 Task: Create a due date automation trigger when advanced on, 2 days after a card is due add dates due in less than 1 days at 11:00 AM.
Action: Mouse moved to (1037, 293)
Screenshot: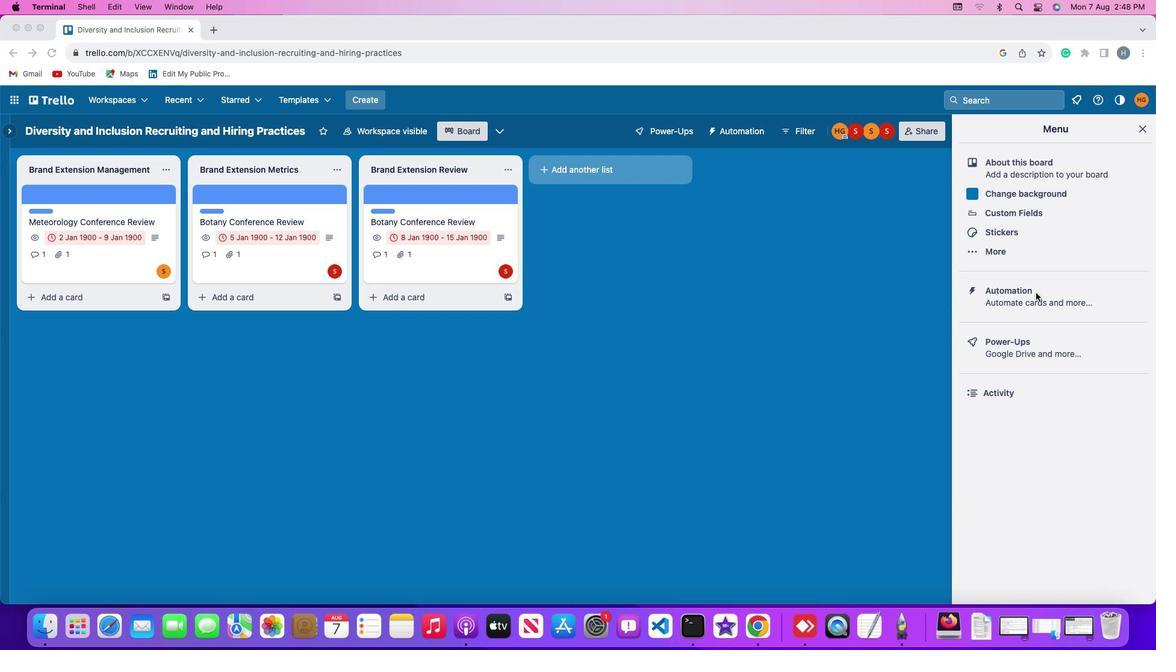 
Action: Mouse pressed left at (1037, 293)
Screenshot: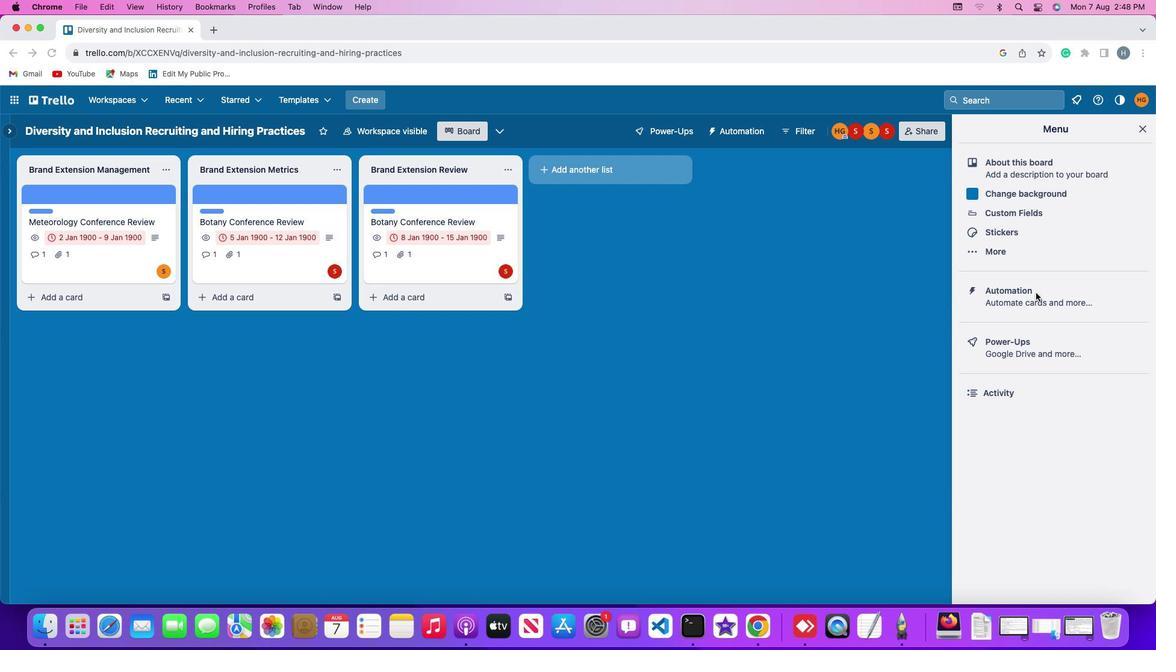 
Action: Mouse pressed left at (1037, 293)
Screenshot: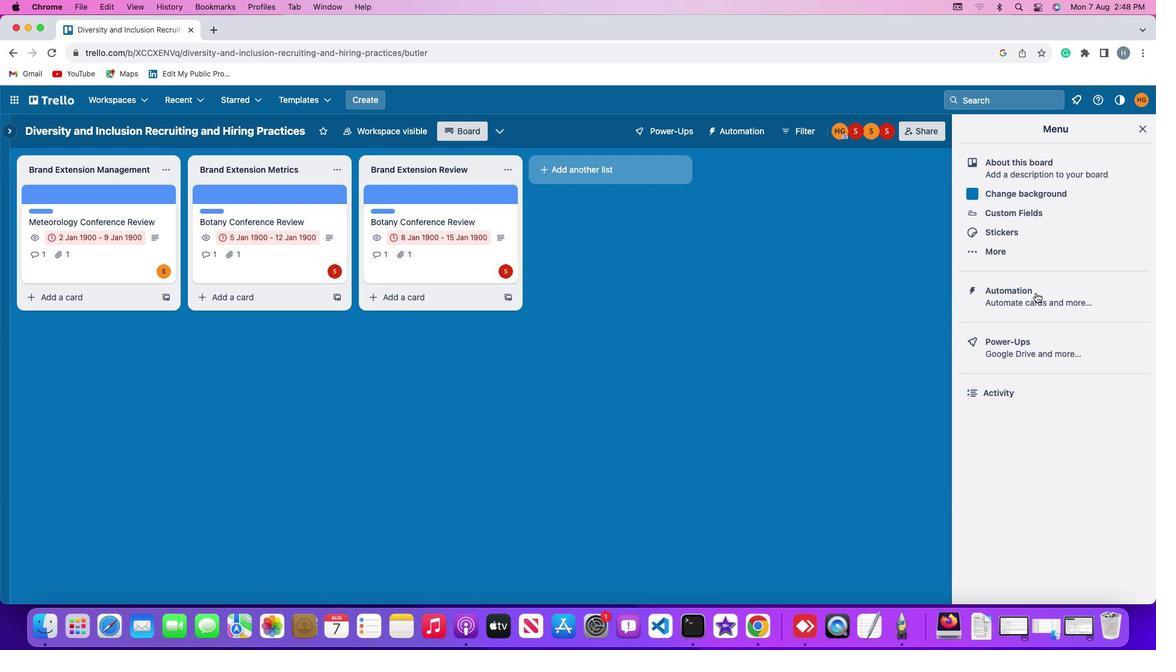 
Action: Mouse moved to (82, 285)
Screenshot: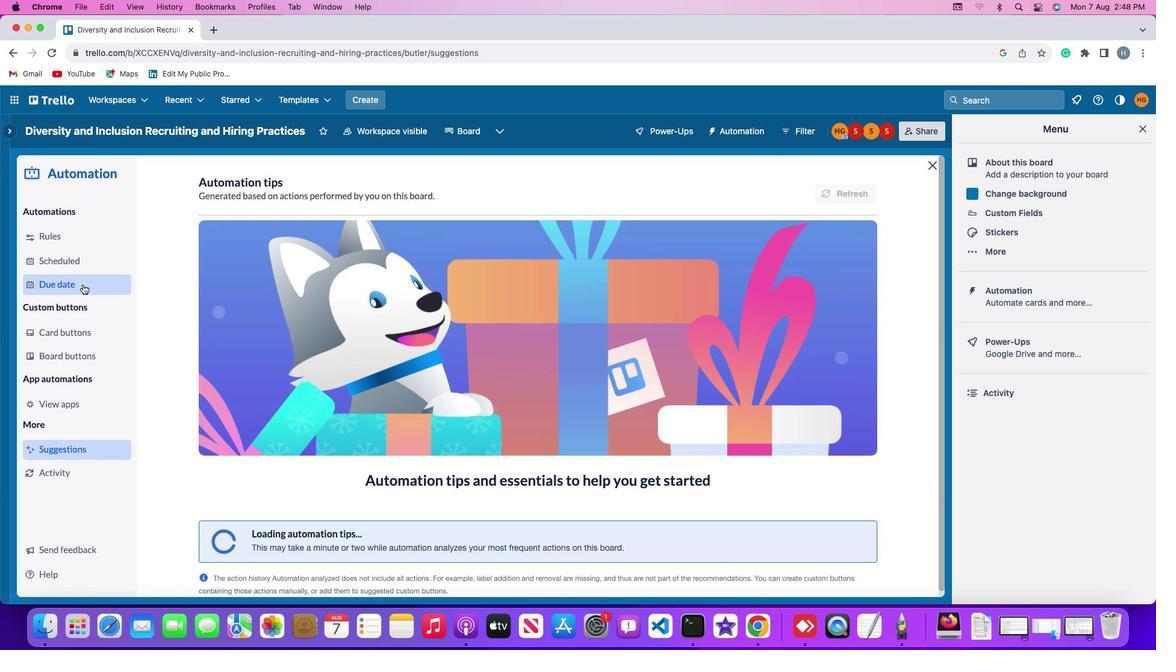 
Action: Mouse pressed left at (82, 285)
Screenshot: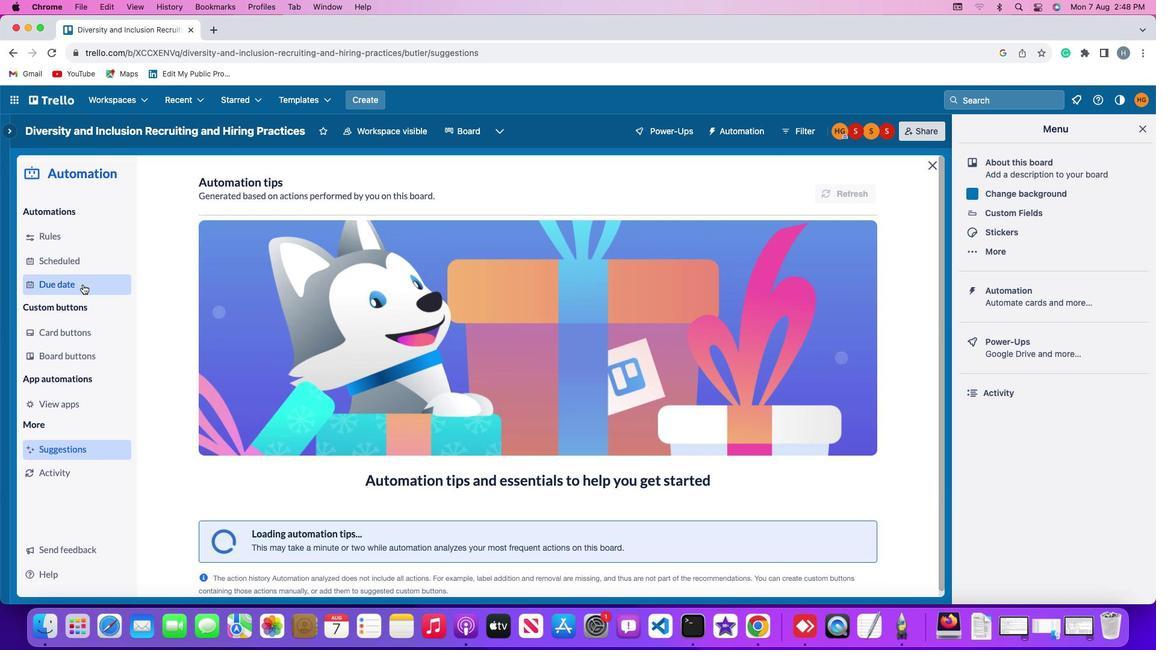 
Action: Mouse moved to (806, 183)
Screenshot: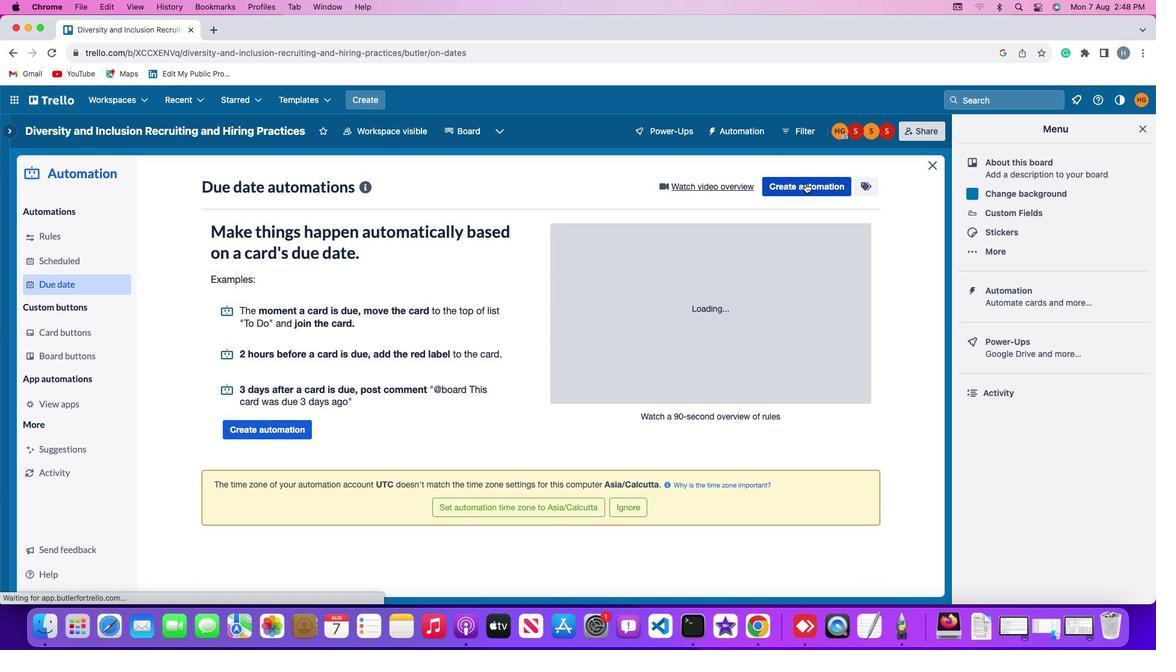 
Action: Mouse pressed left at (806, 183)
Screenshot: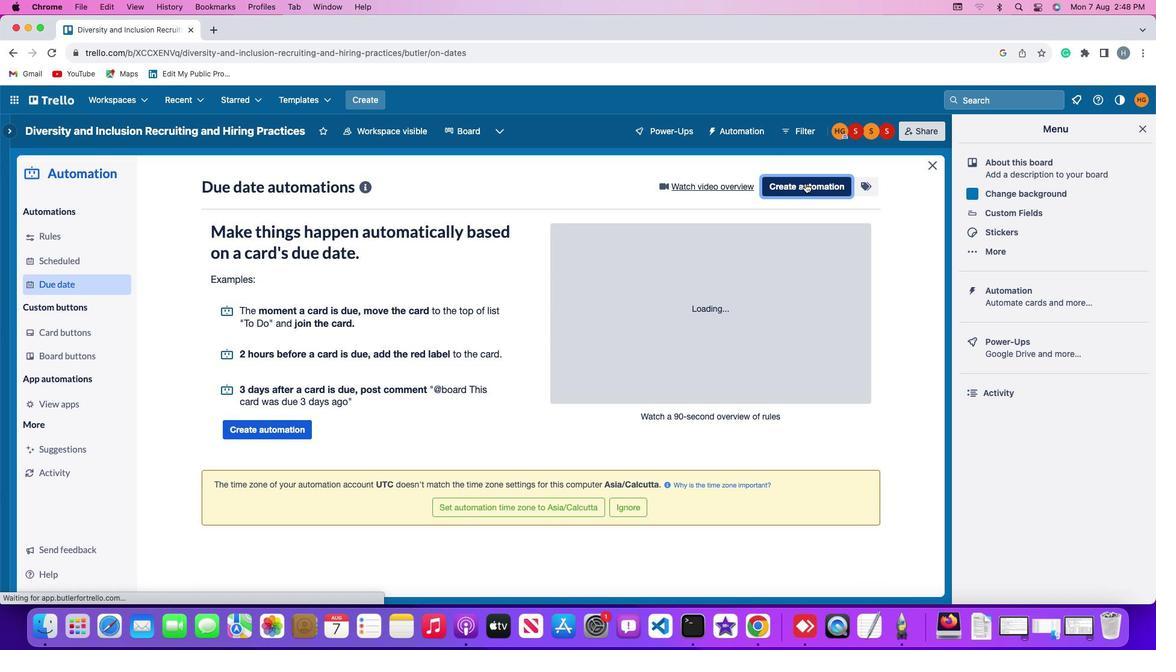 
Action: Mouse moved to (508, 300)
Screenshot: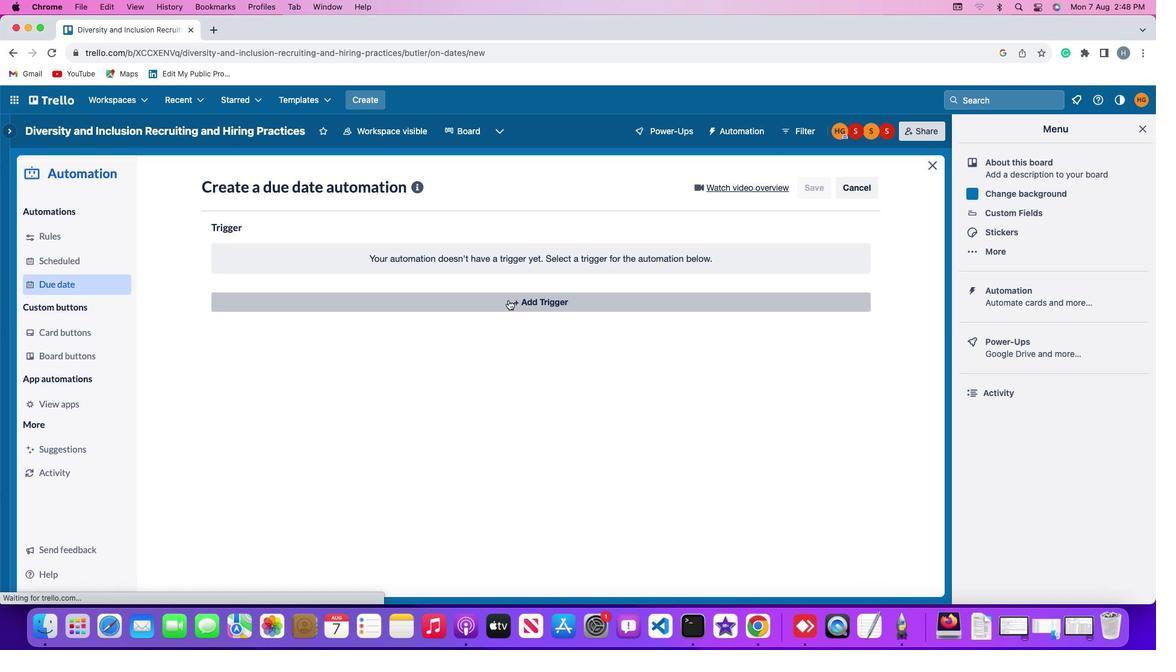 
Action: Mouse pressed left at (508, 300)
Screenshot: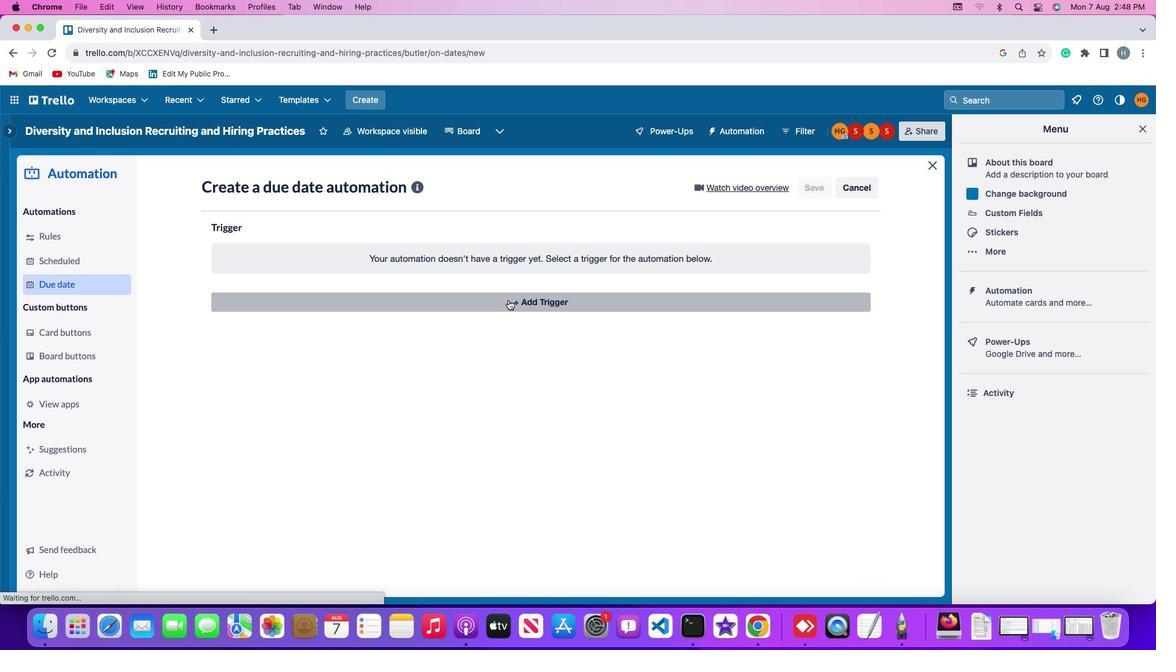 
Action: Mouse moved to (233, 482)
Screenshot: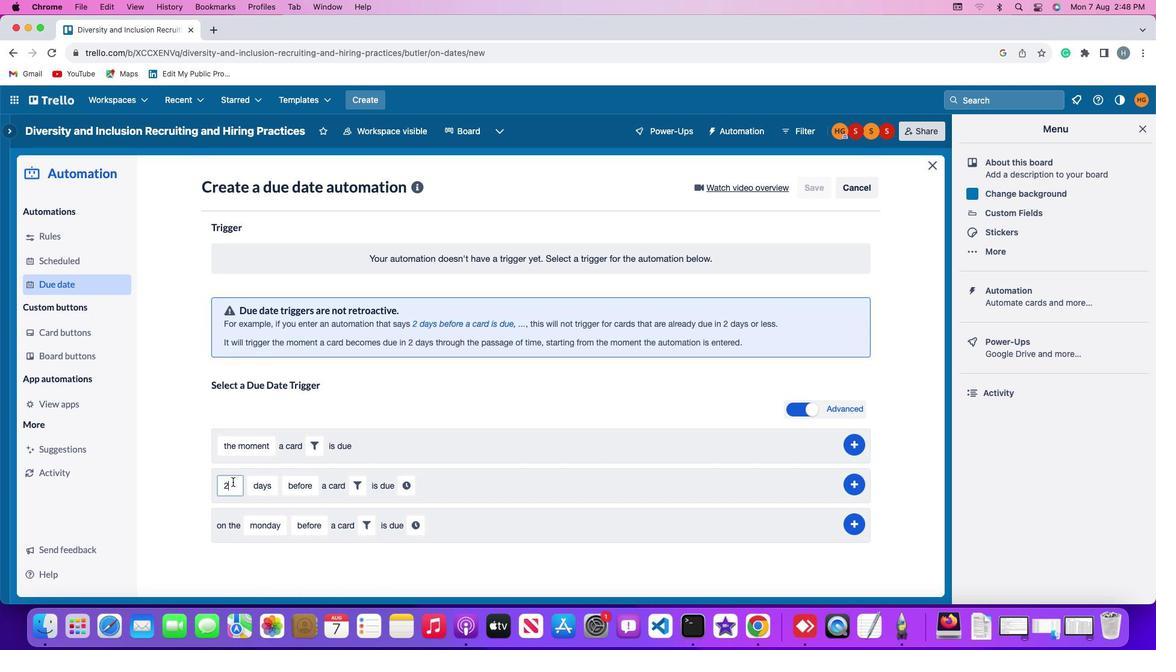 
Action: Mouse pressed left at (233, 482)
Screenshot: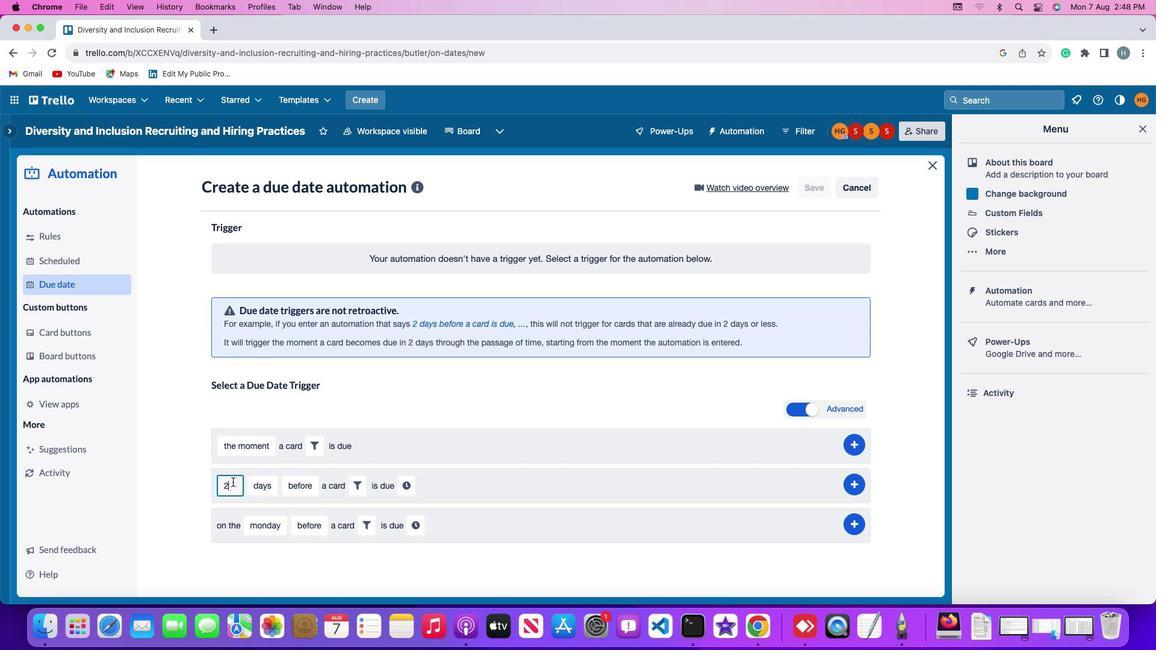 
Action: Mouse moved to (232, 485)
Screenshot: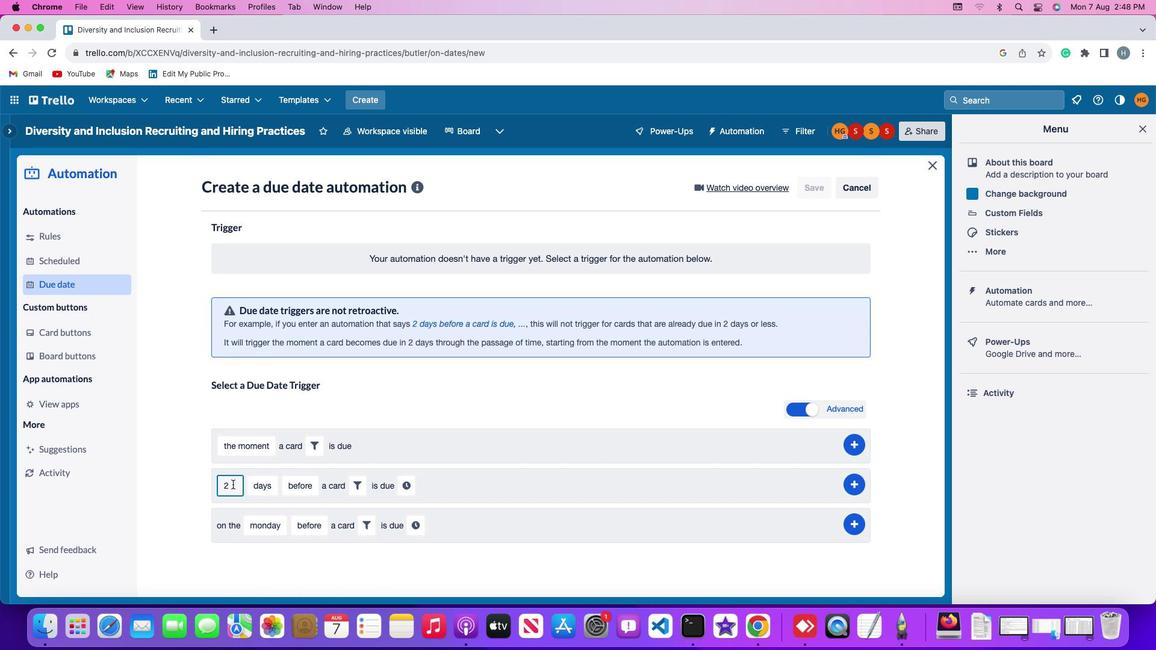 
Action: Key pressed Key.backspace
Screenshot: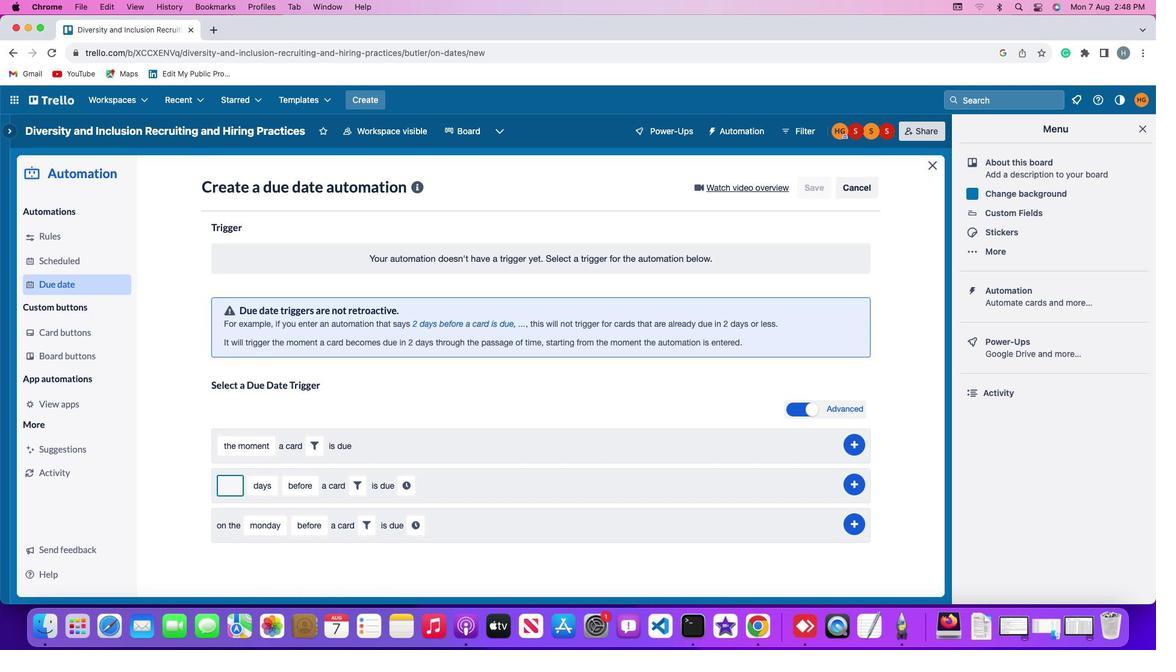 
Action: Mouse moved to (233, 483)
Screenshot: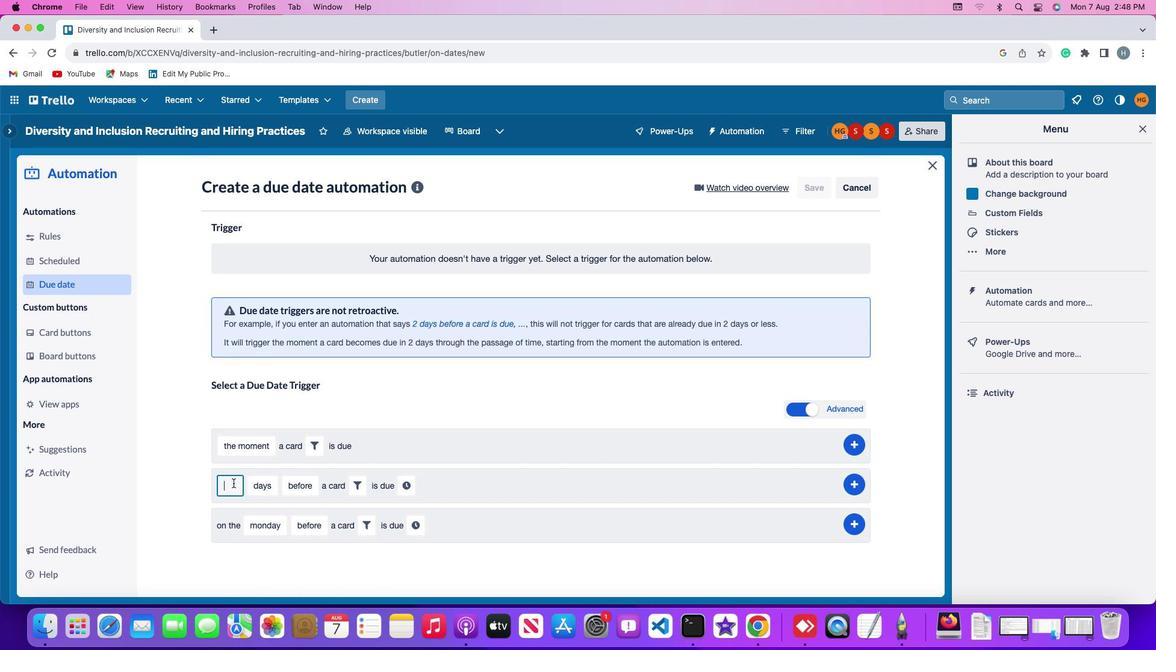 
Action: Key pressed '2'
Screenshot: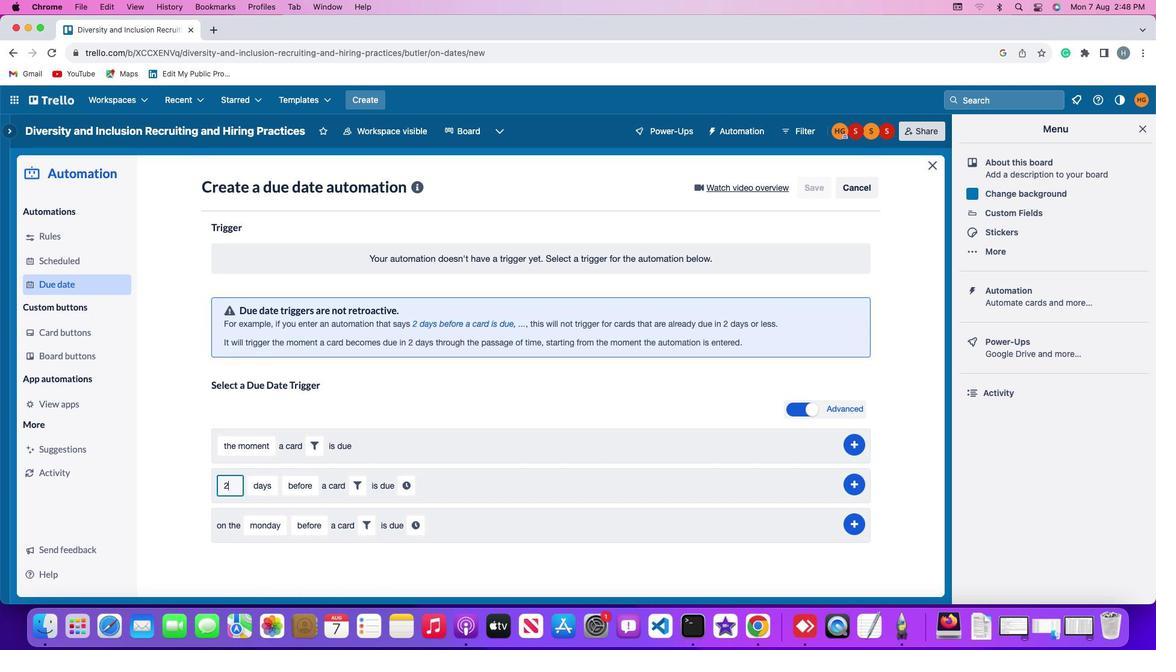 
Action: Mouse moved to (260, 483)
Screenshot: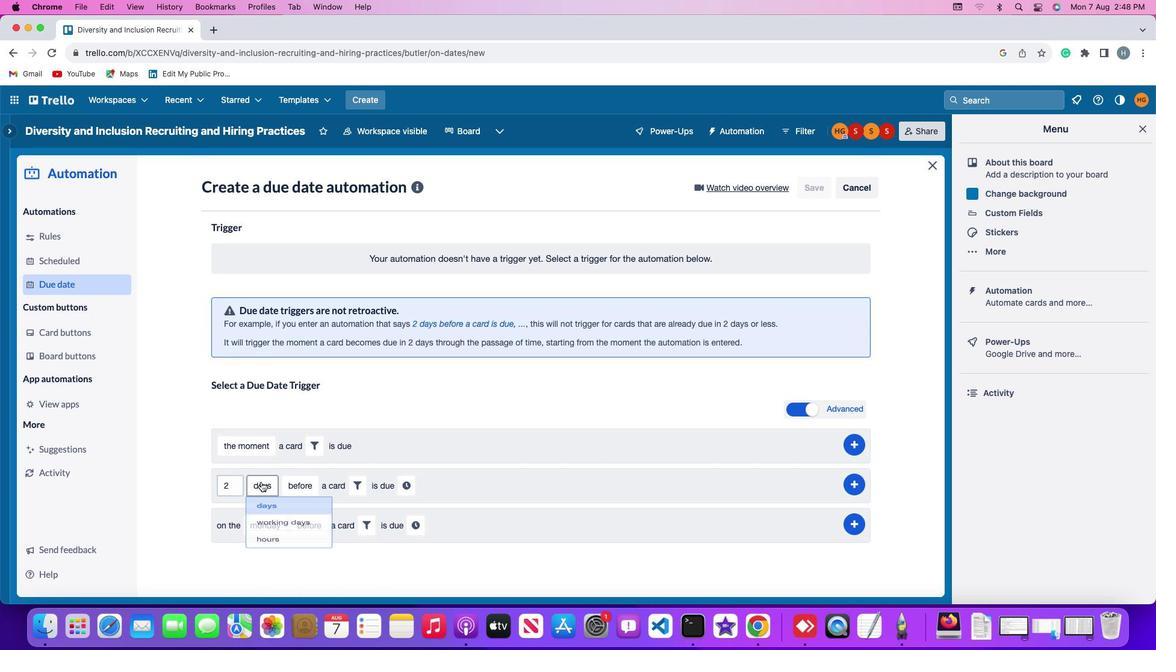 
Action: Mouse pressed left at (260, 483)
Screenshot: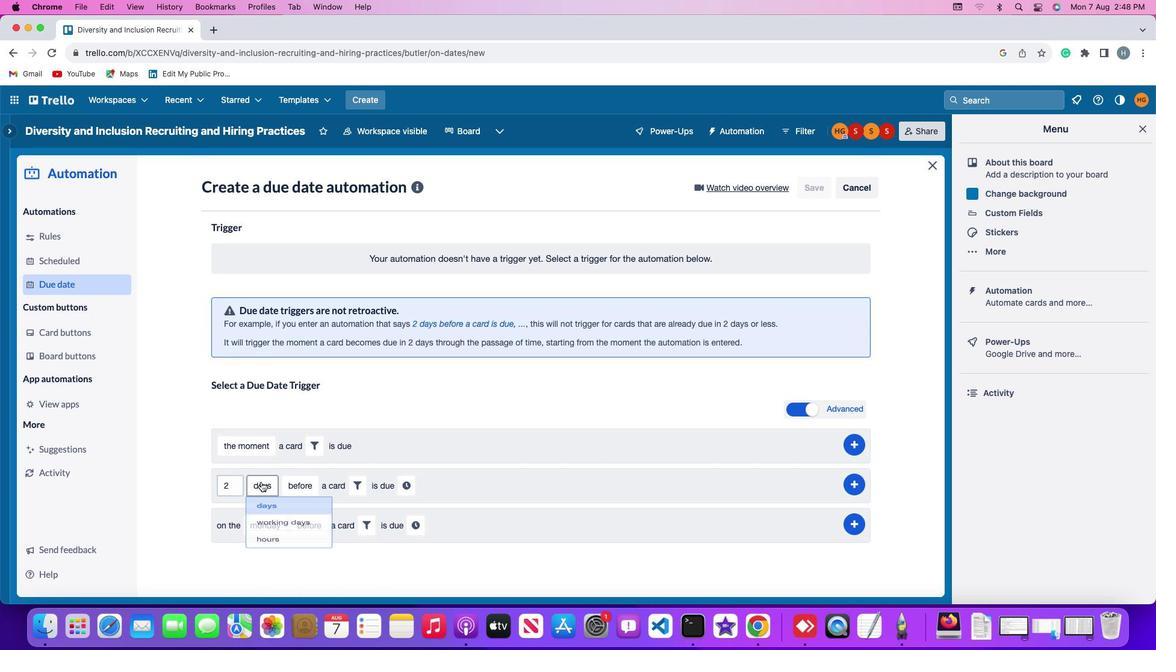 
Action: Mouse moved to (266, 507)
Screenshot: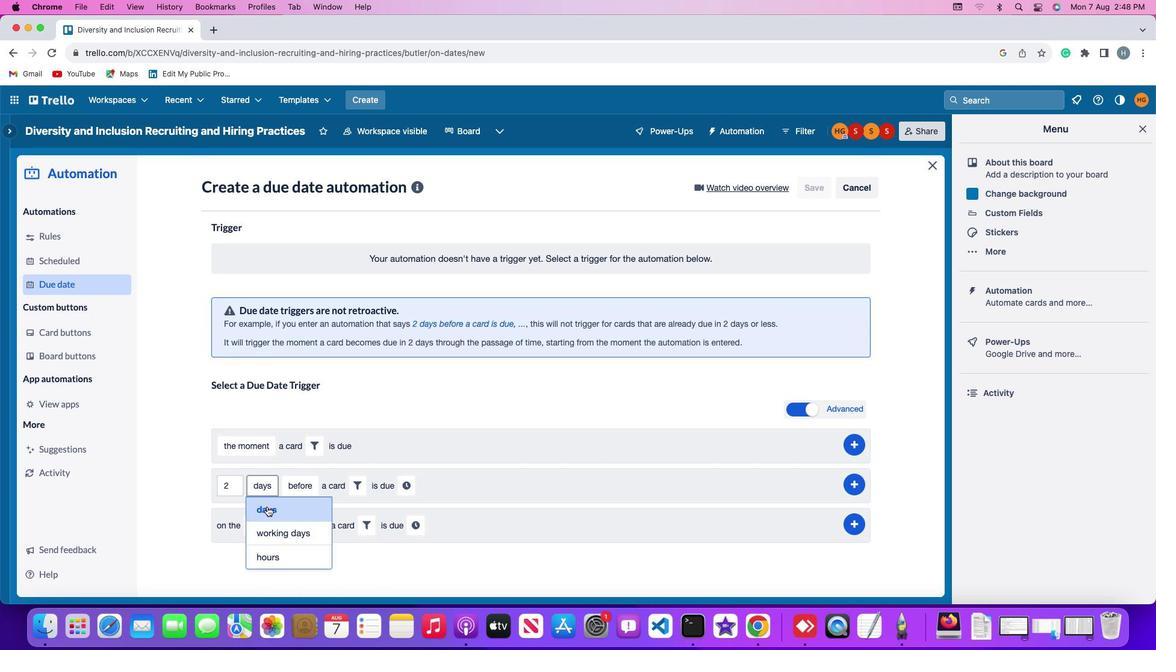 
Action: Mouse pressed left at (266, 507)
Screenshot: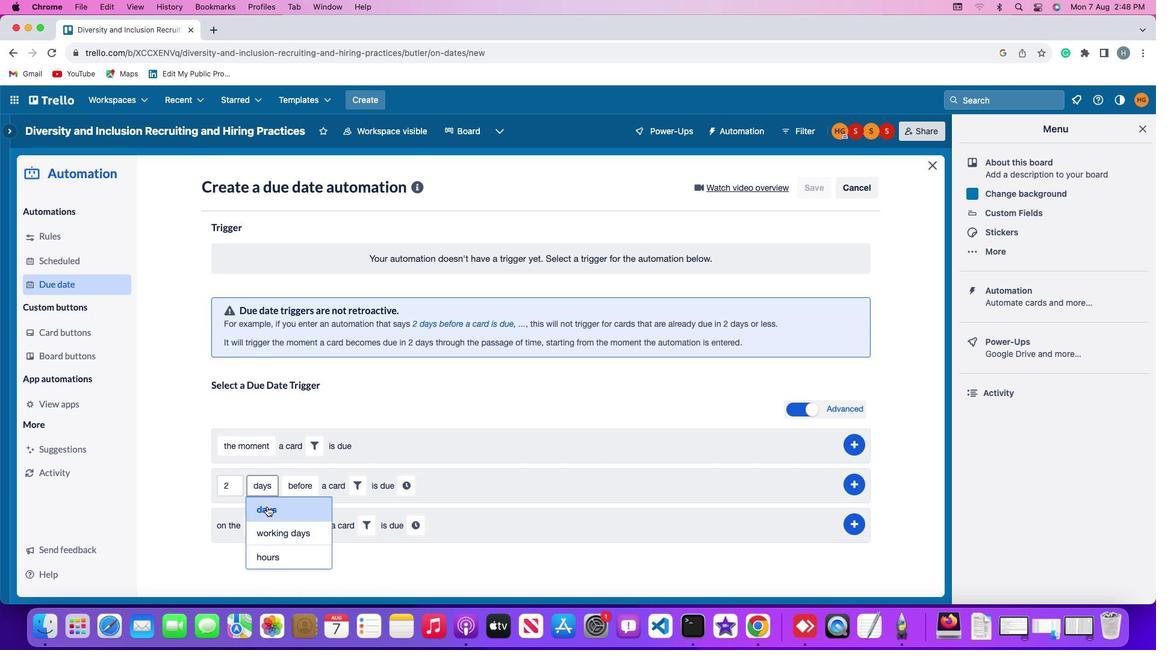
Action: Mouse moved to (296, 483)
Screenshot: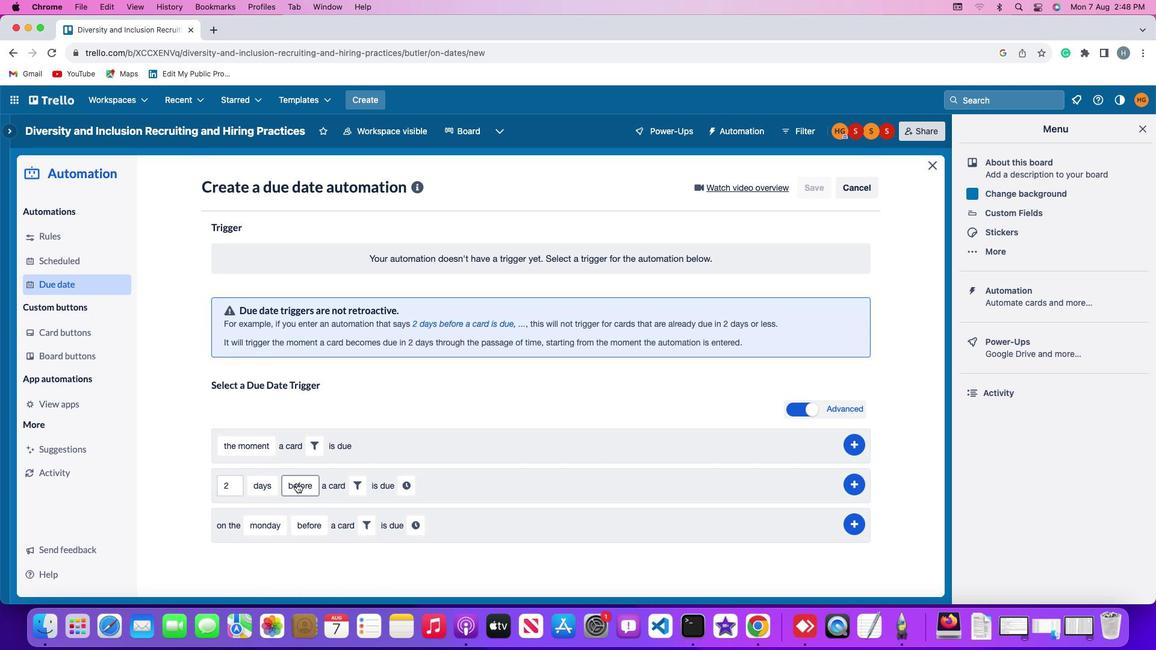 
Action: Mouse pressed left at (296, 483)
Screenshot: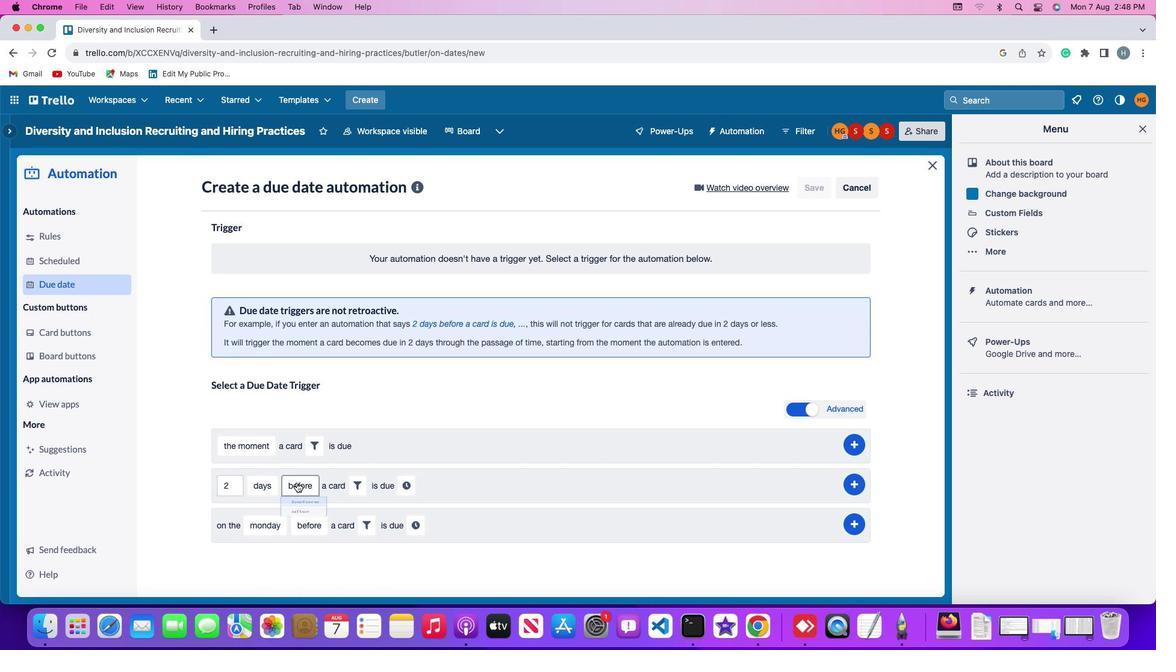 
Action: Mouse moved to (301, 530)
Screenshot: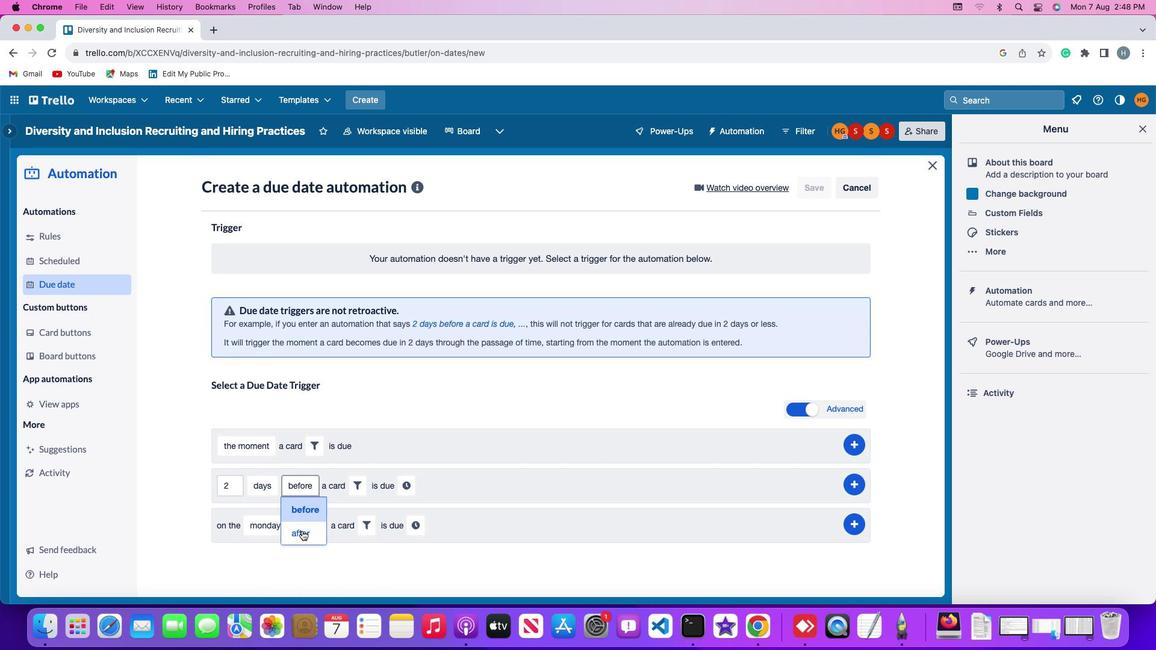 
Action: Mouse pressed left at (301, 530)
Screenshot: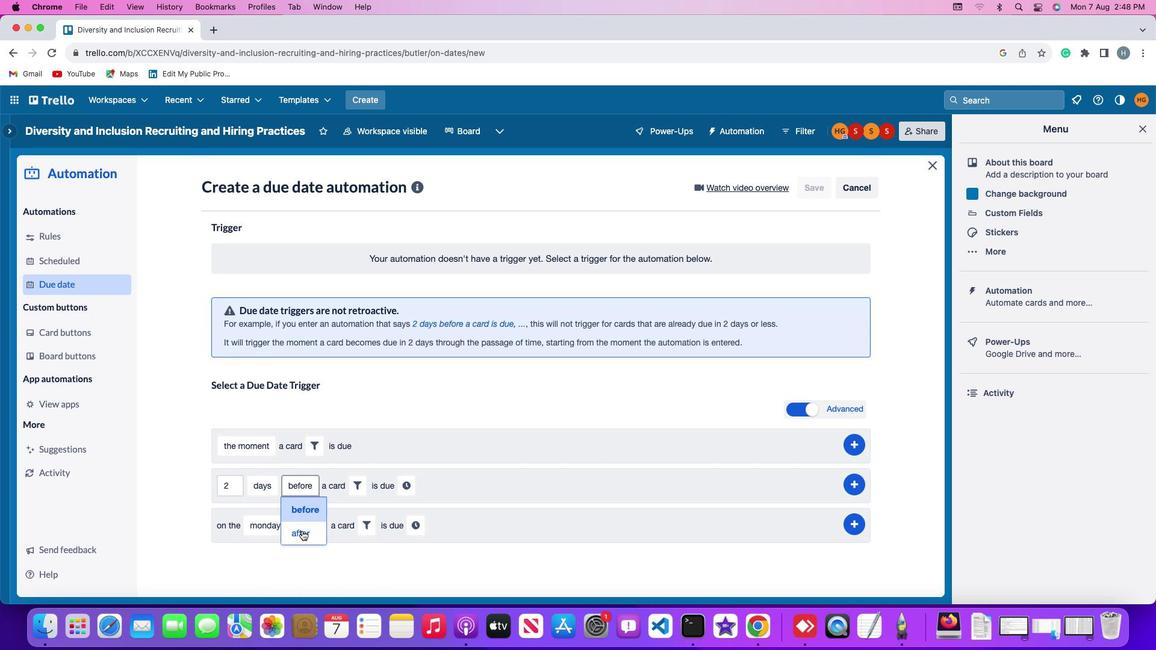 
Action: Mouse moved to (343, 486)
Screenshot: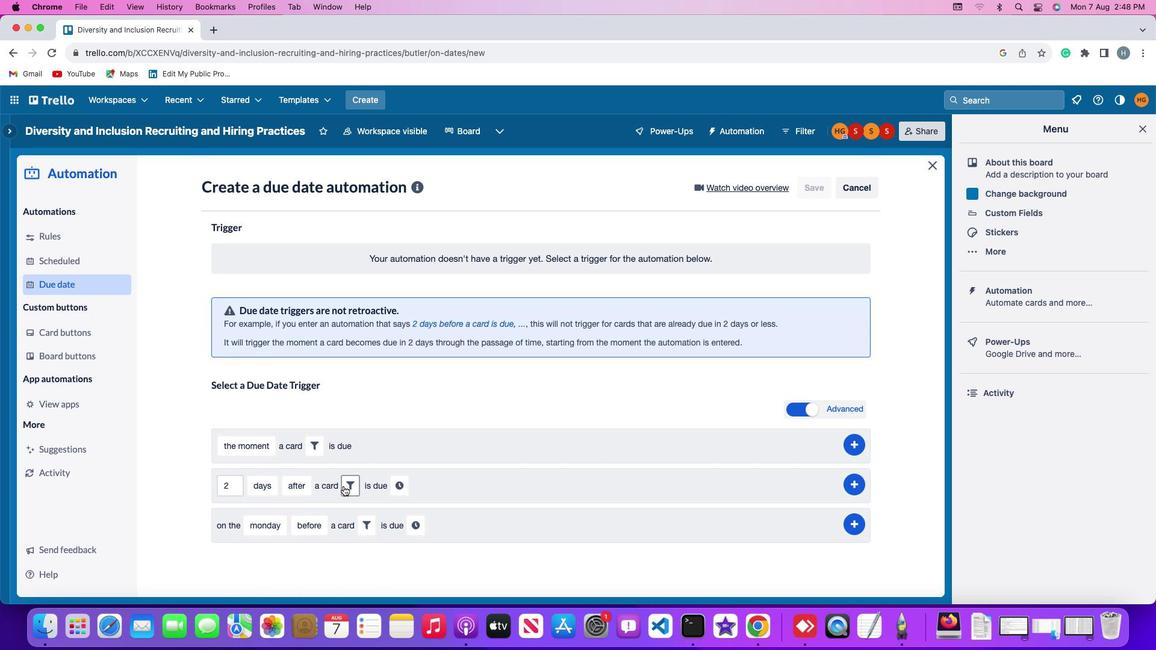 
Action: Mouse pressed left at (343, 486)
Screenshot: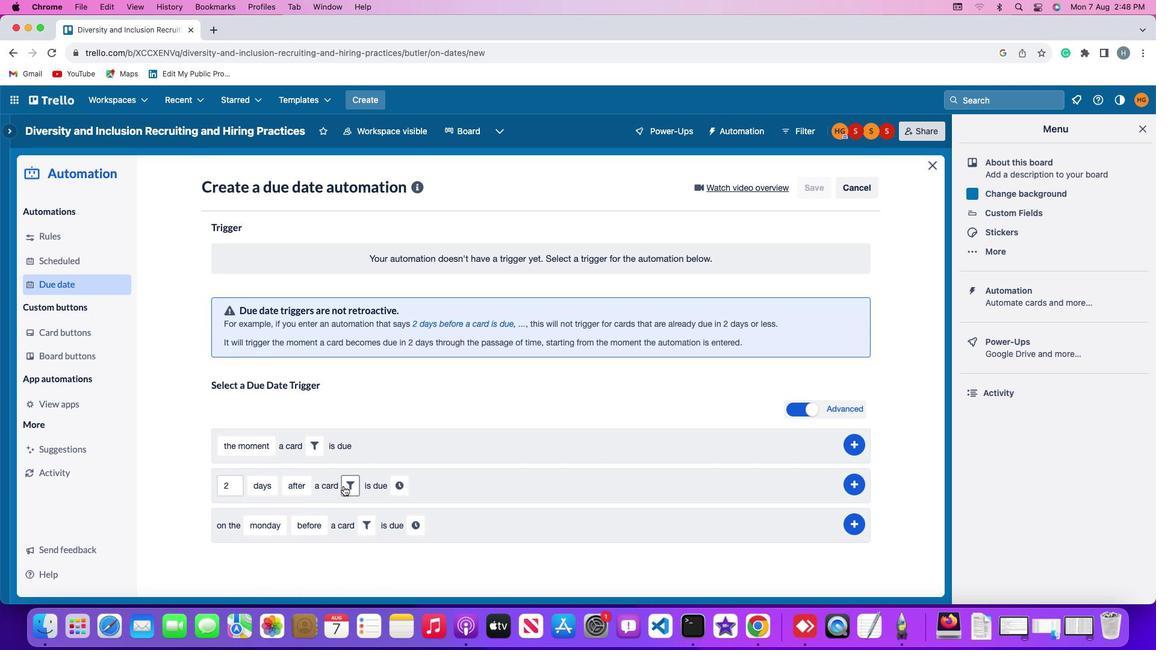 
Action: Mouse moved to (412, 518)
Screenshot: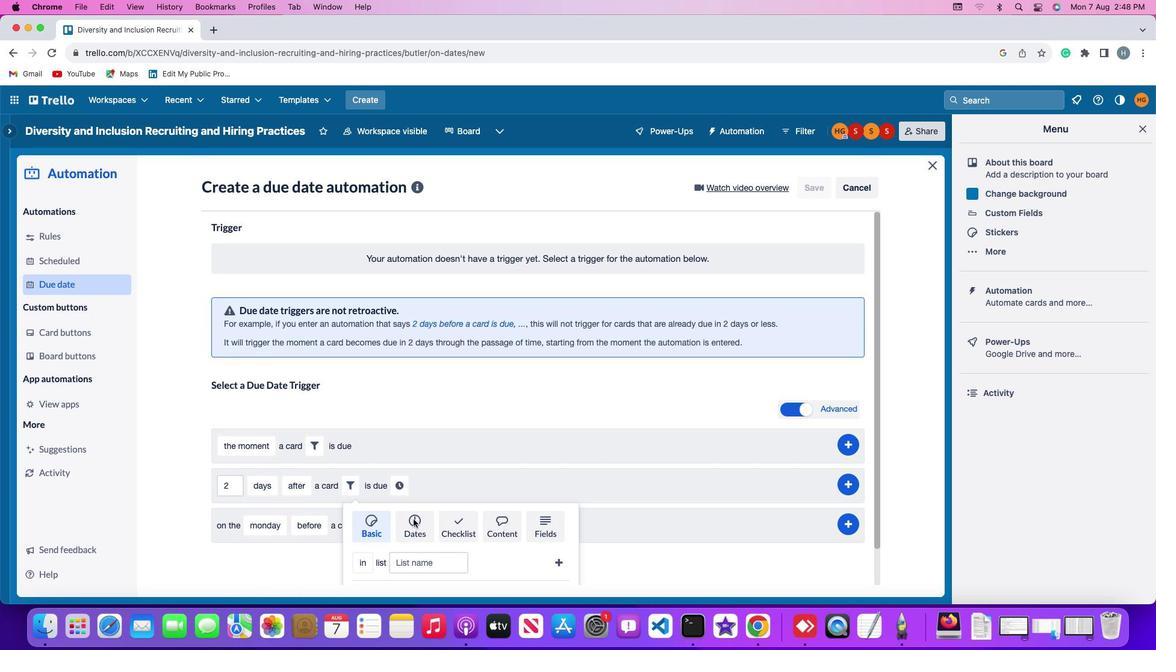 
Action: Mouse pressed left at (412, 518)
Screenshot: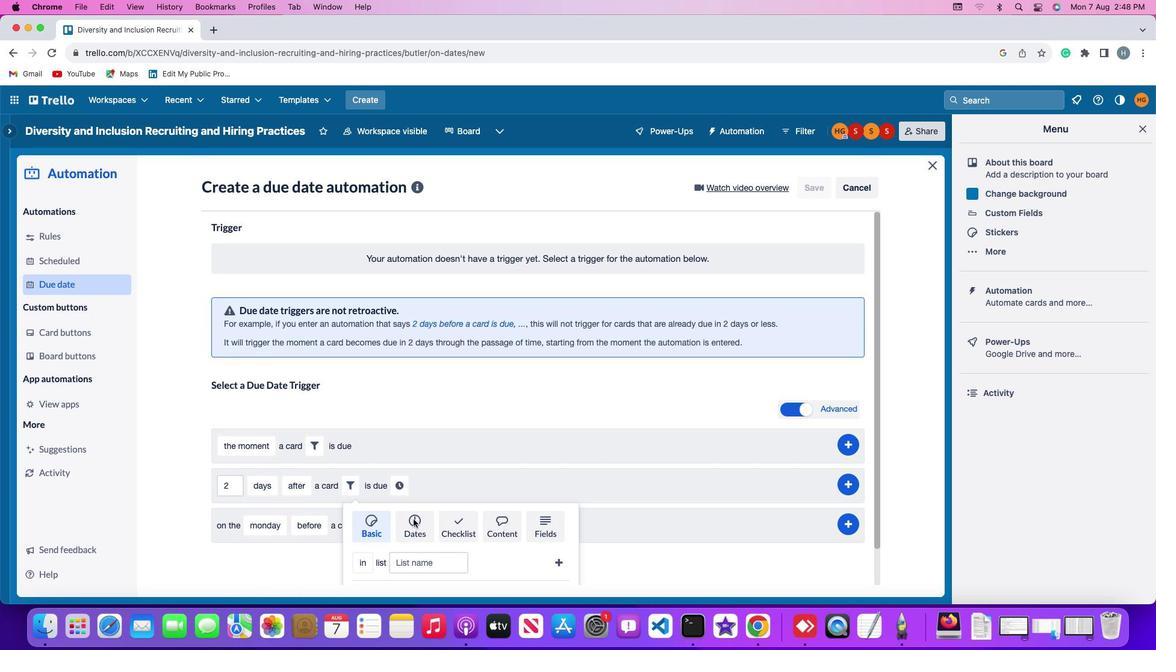 
Action: Mouse moved to (368, 534)
Screenshot: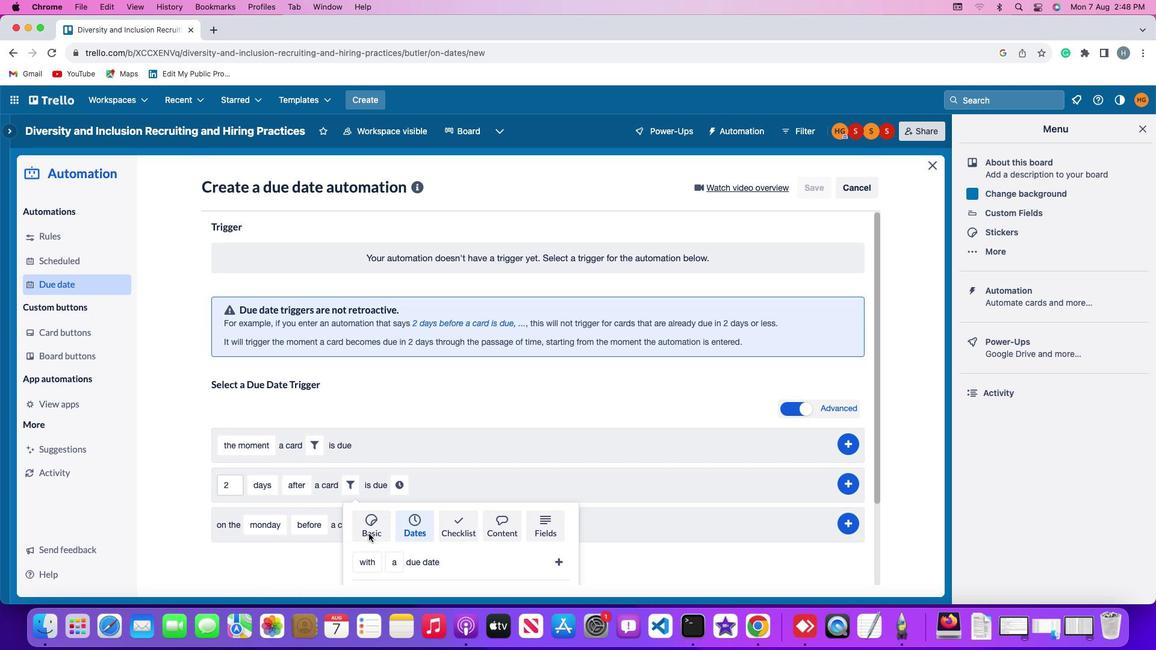 
Action: Mouse scrolled (368, 534) with delta (0, 0)
Screenshot: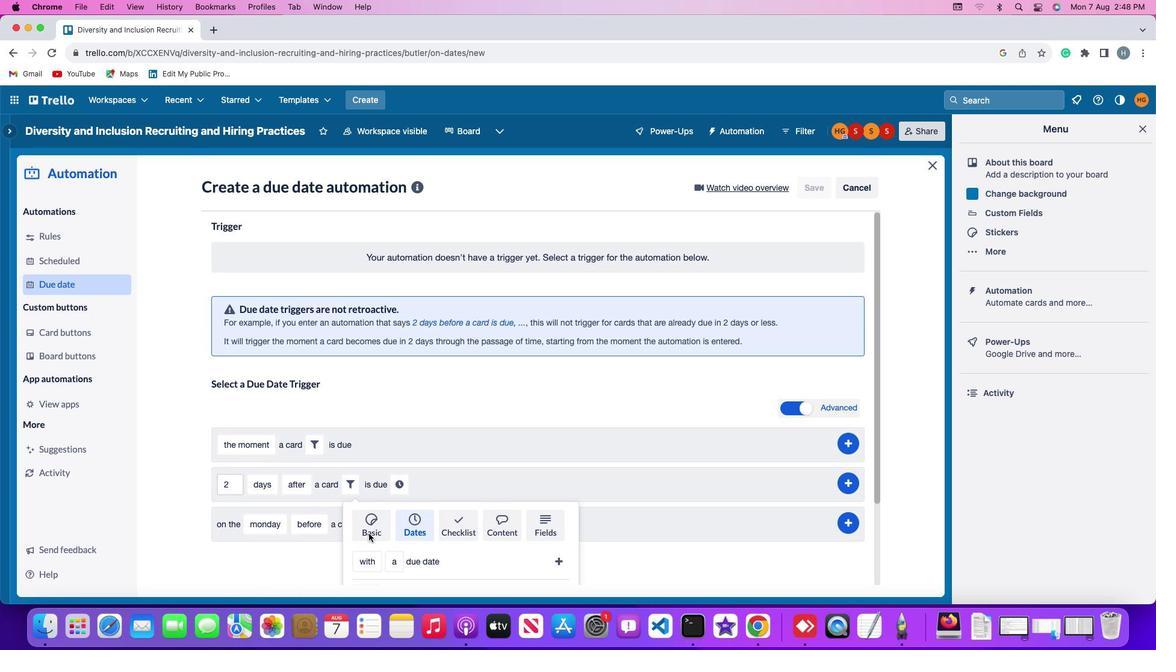 
Action: Mouse scrolled (368, 534) with delta (0, 0)
Screenshot: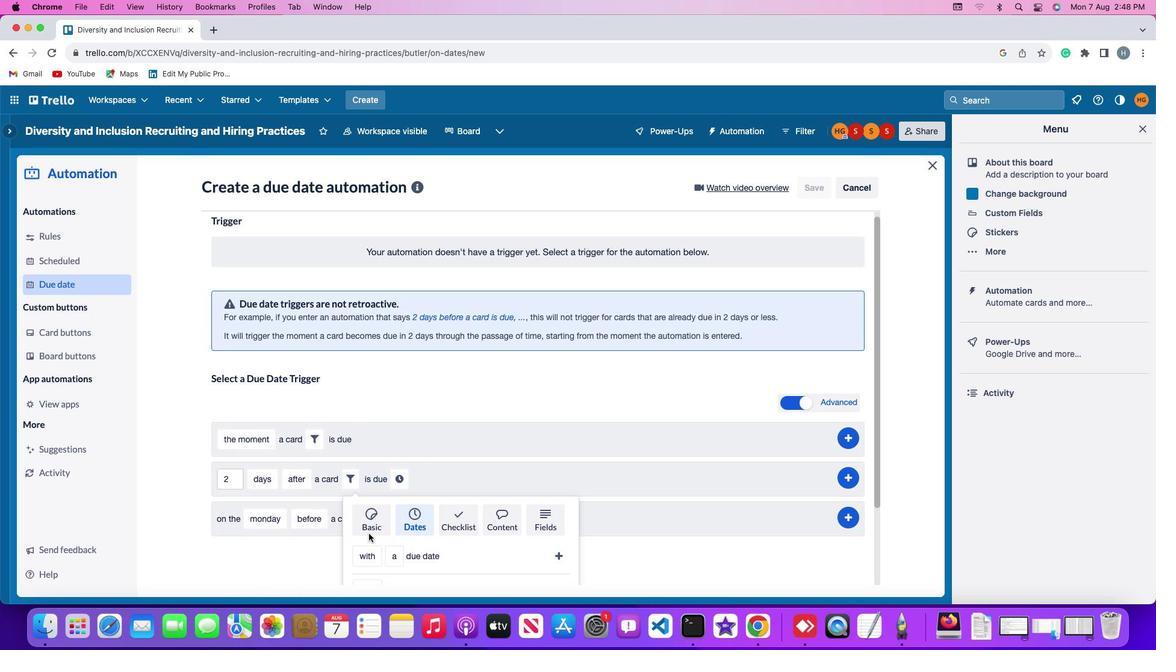 
Action: Mouse scrolled (368, 534) with delta (0, 0)
Screenshot: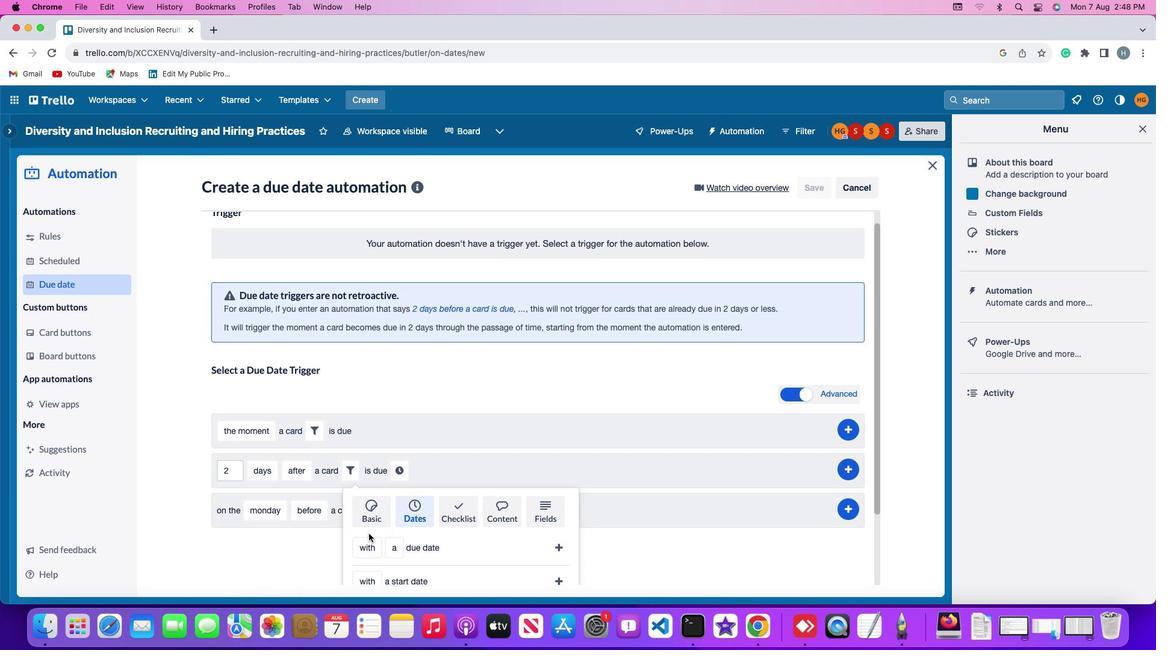 
Action: Mouse scrolled (368, 534) with delta (0, 0)
Screenshot: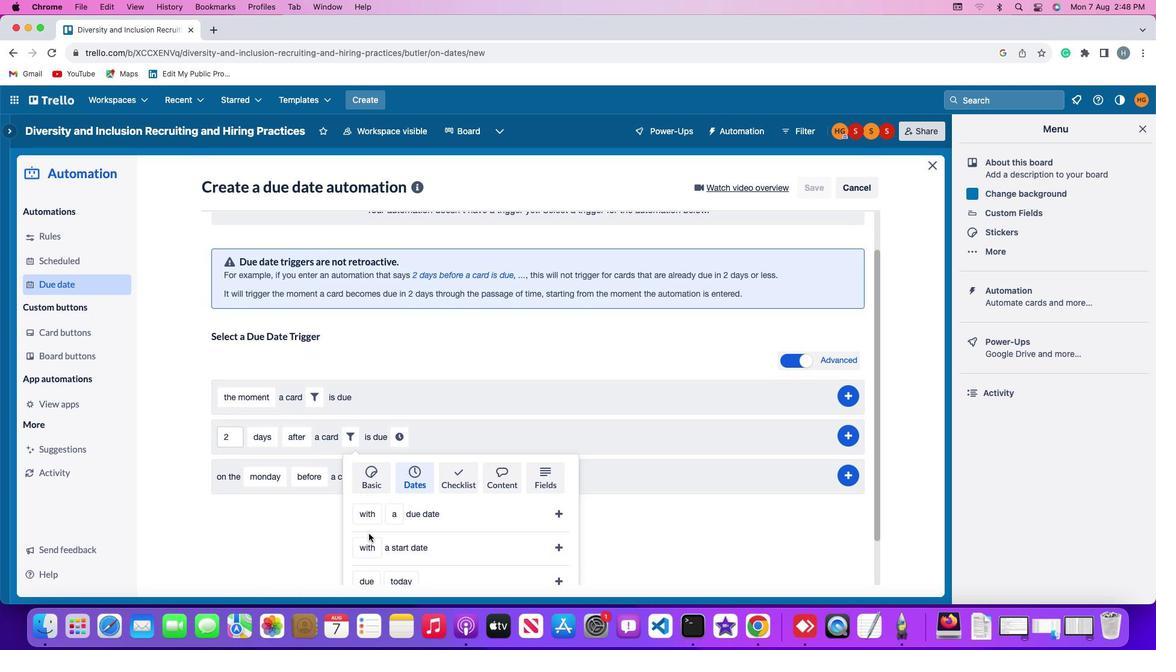 
Action: Mouse scrolled (368, 534) with delta (0, 0)
Screenshot: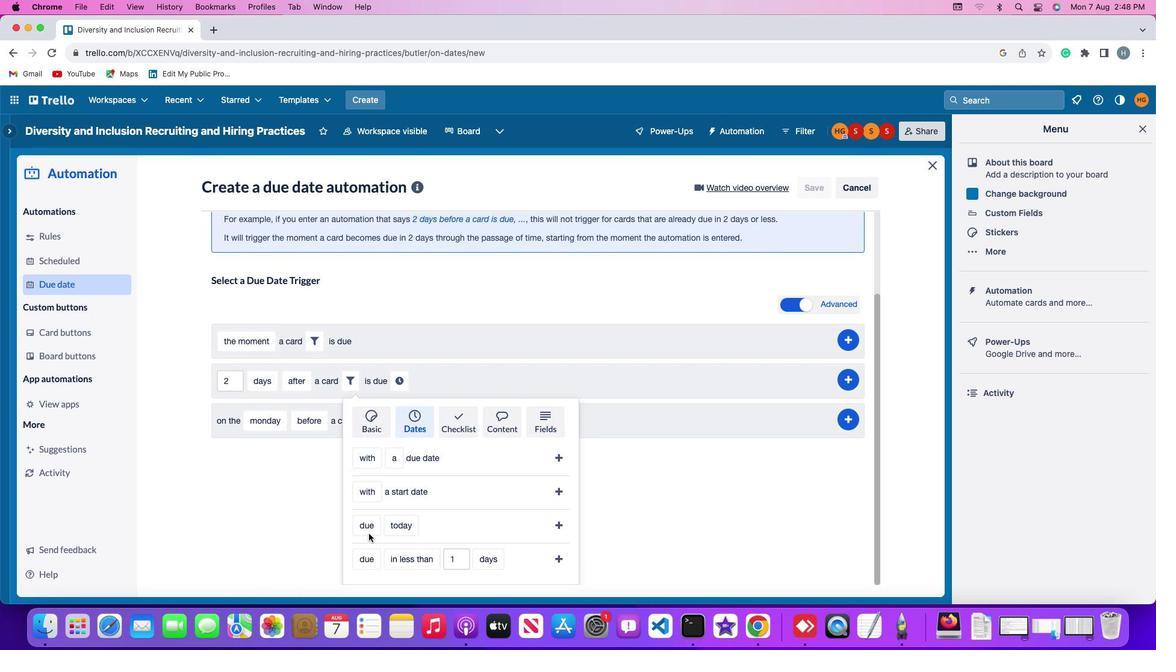 
Action: Mouse scrolled (368, 534) with delta (0, 0)
Screenshot: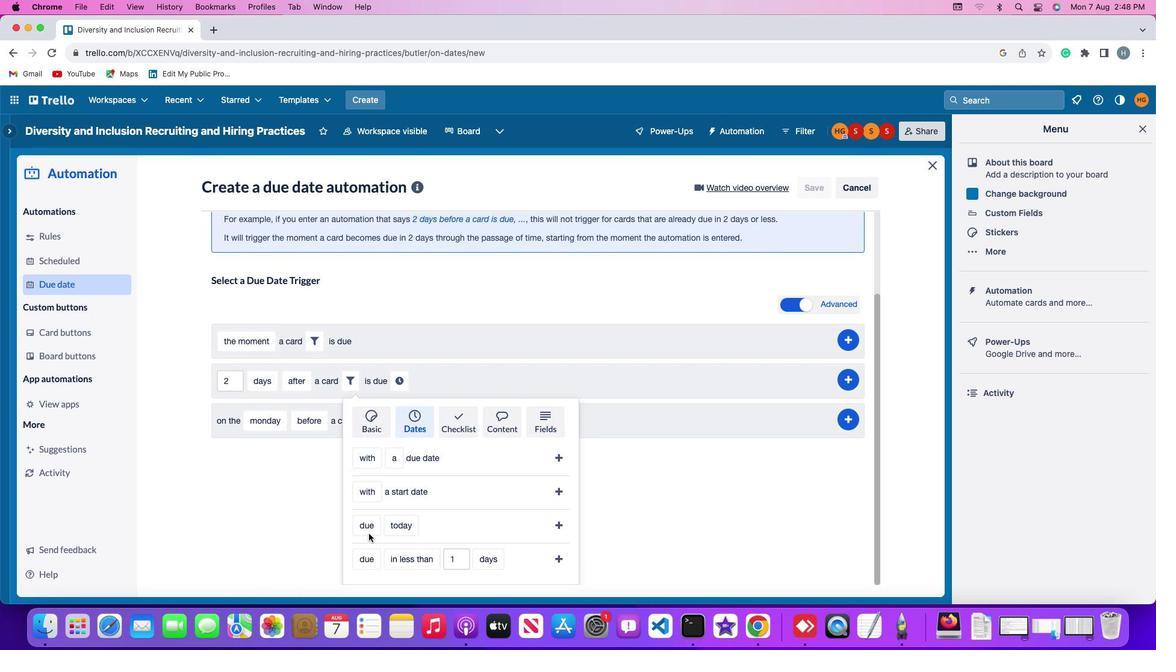 
Action: Mouse scrolled (368, 534) with delta (0, 0)
Screenshot: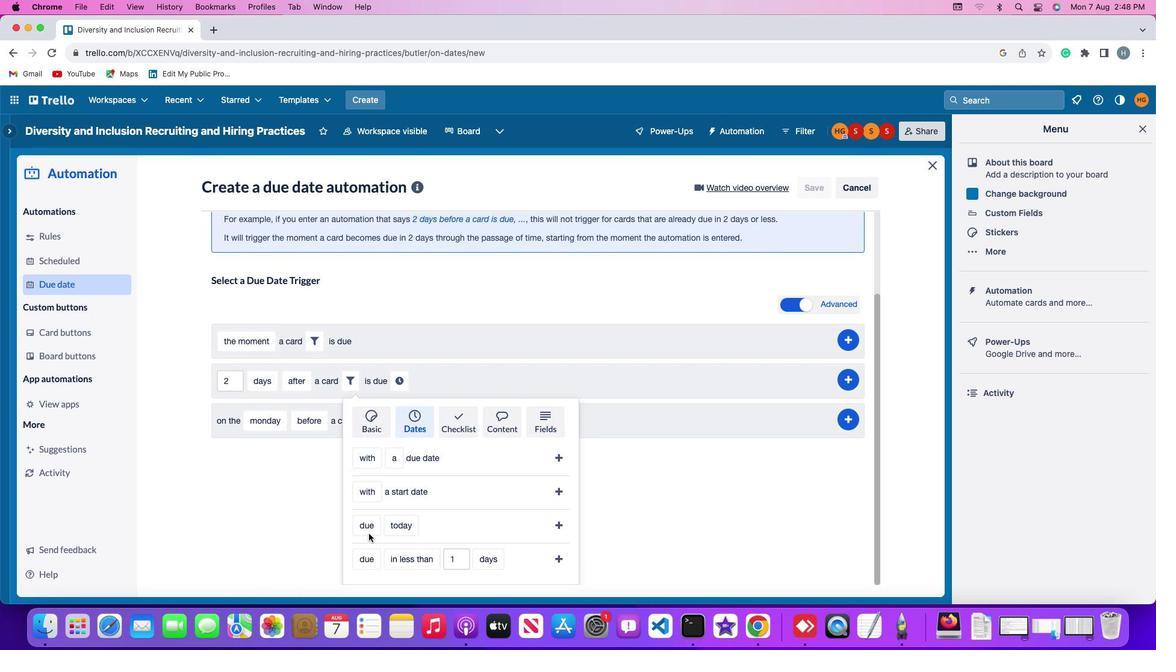 
Action: Mouse scrolled (368, 534) with delta (0, -1)
Screenshot: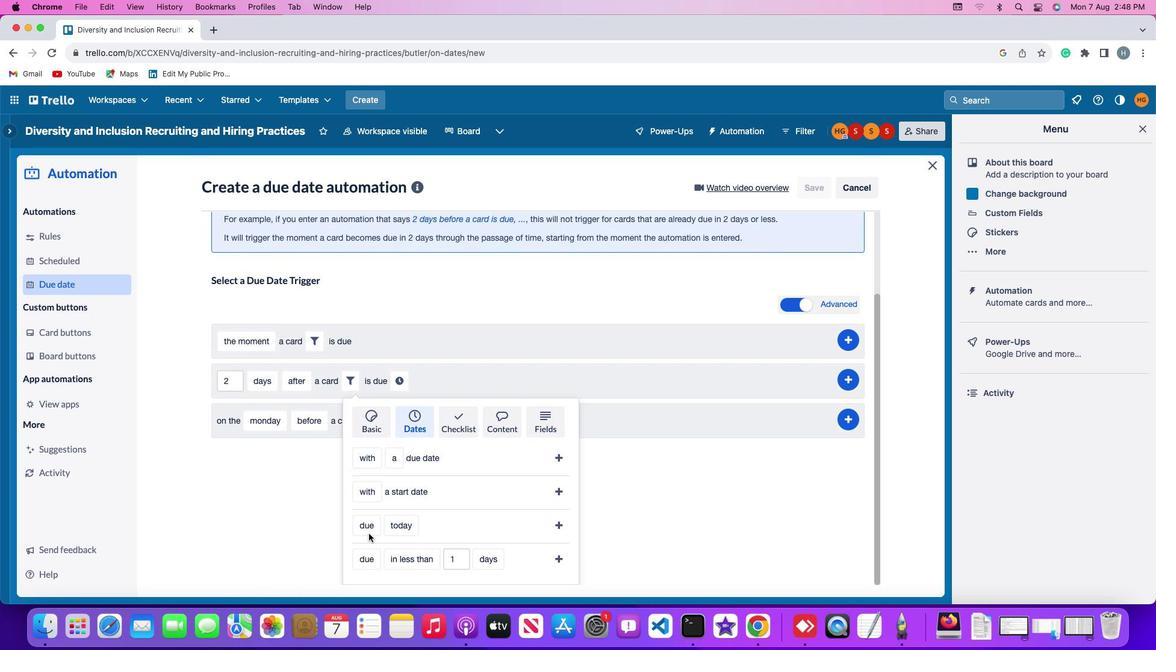 
Action: Mouse moved to (369, 553)
Screenshot: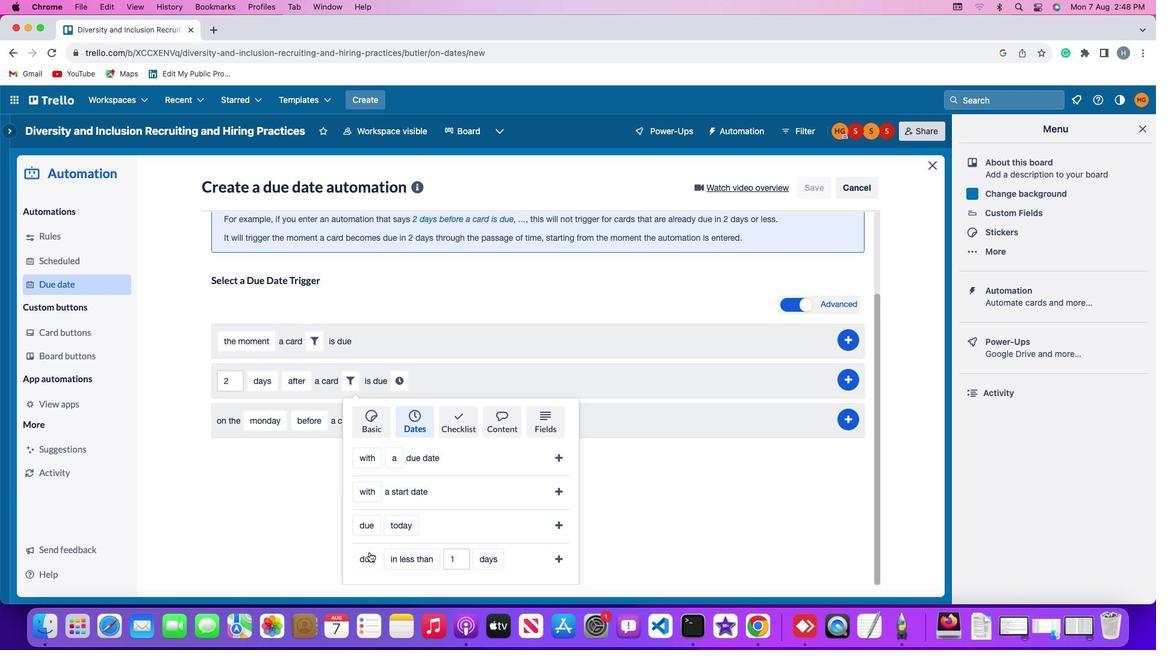 
Action: Mouse pressed left at (369, 553)
Screenshot: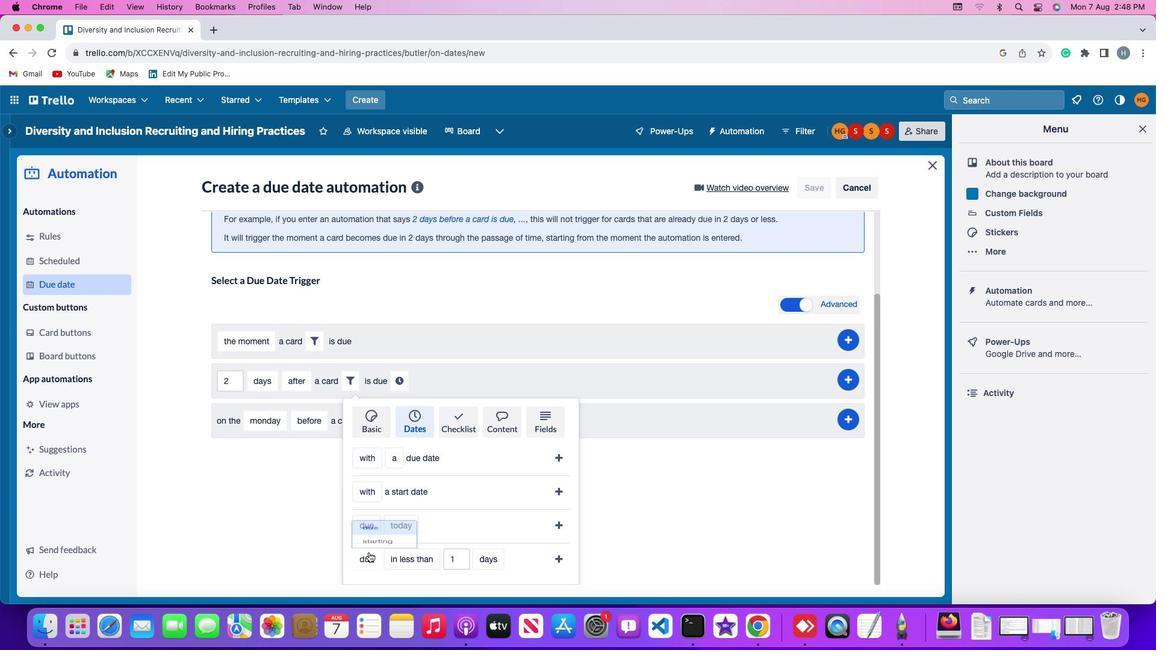 
Action: Mouse moved to (376, 508)
Screenshot: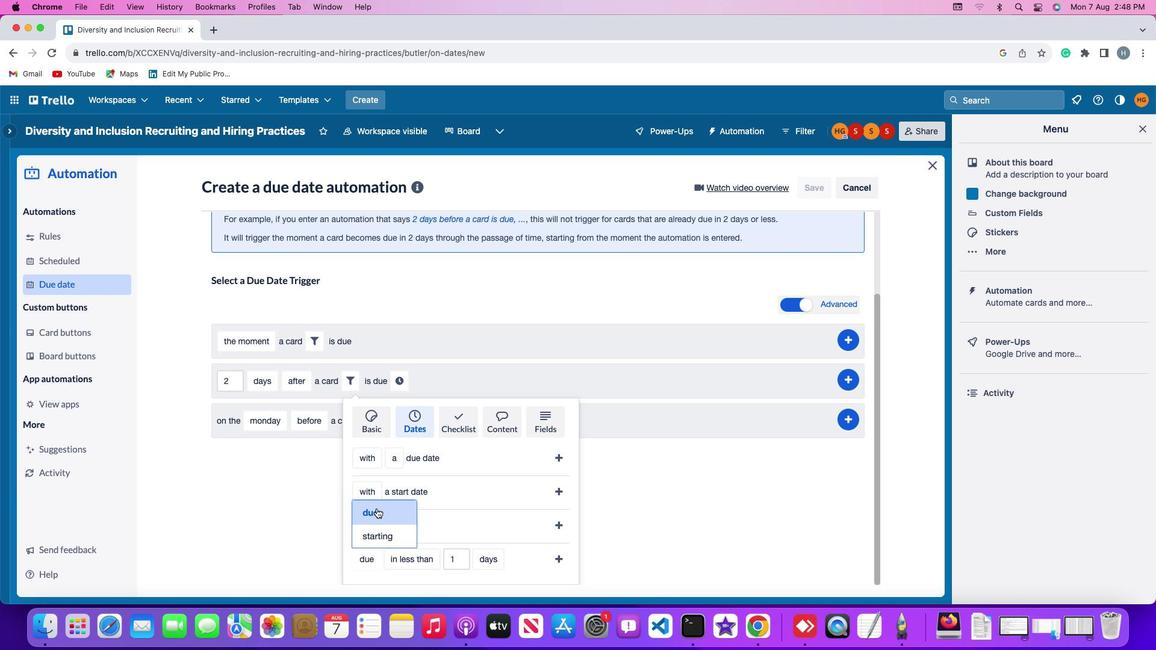 
Action: Mouse pressed left at (376, 508)
Screenshot: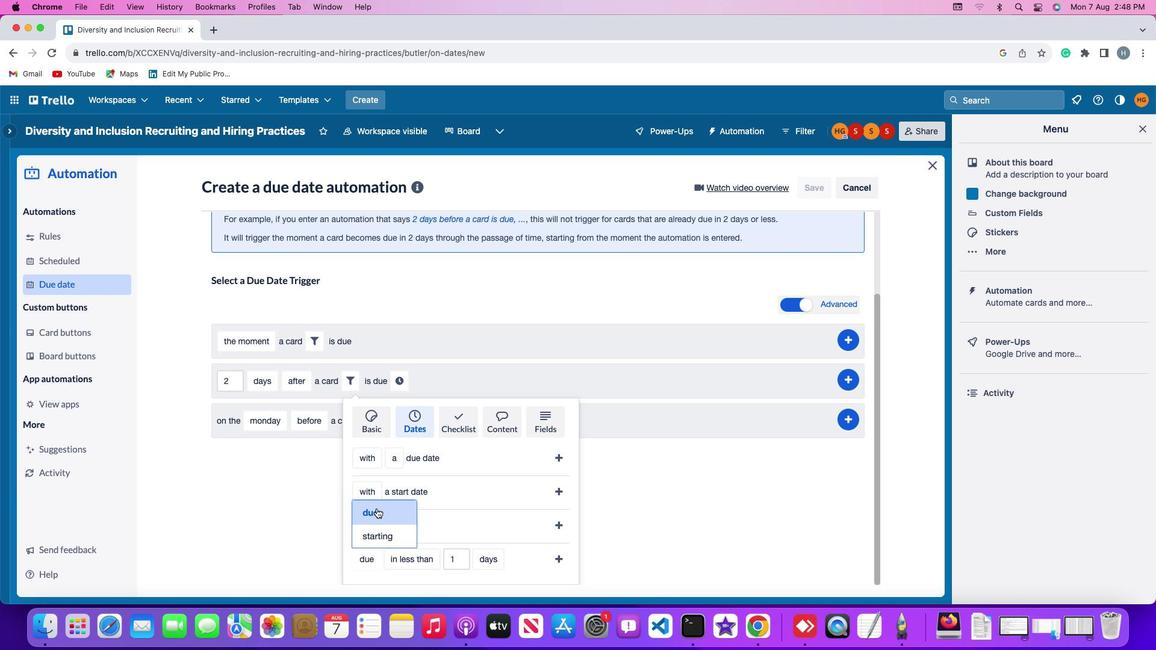 
Action: Mouse moved to (412, 555)
Screenshot: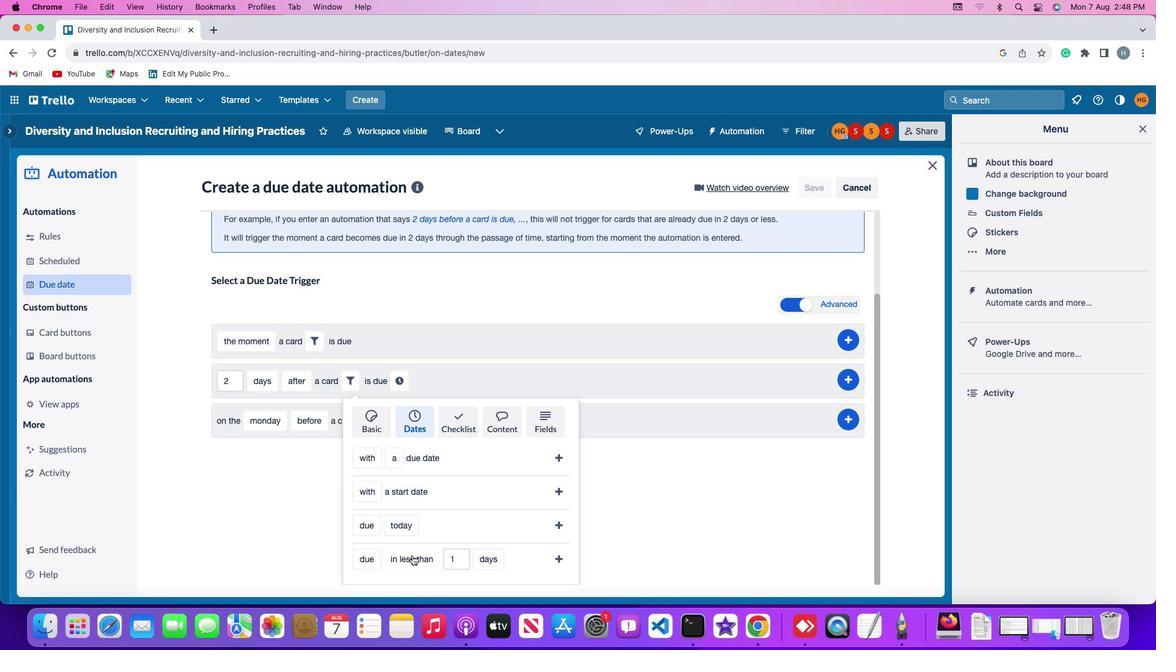 
Action: Mouse pressed left at (412, 555)
Screenshot: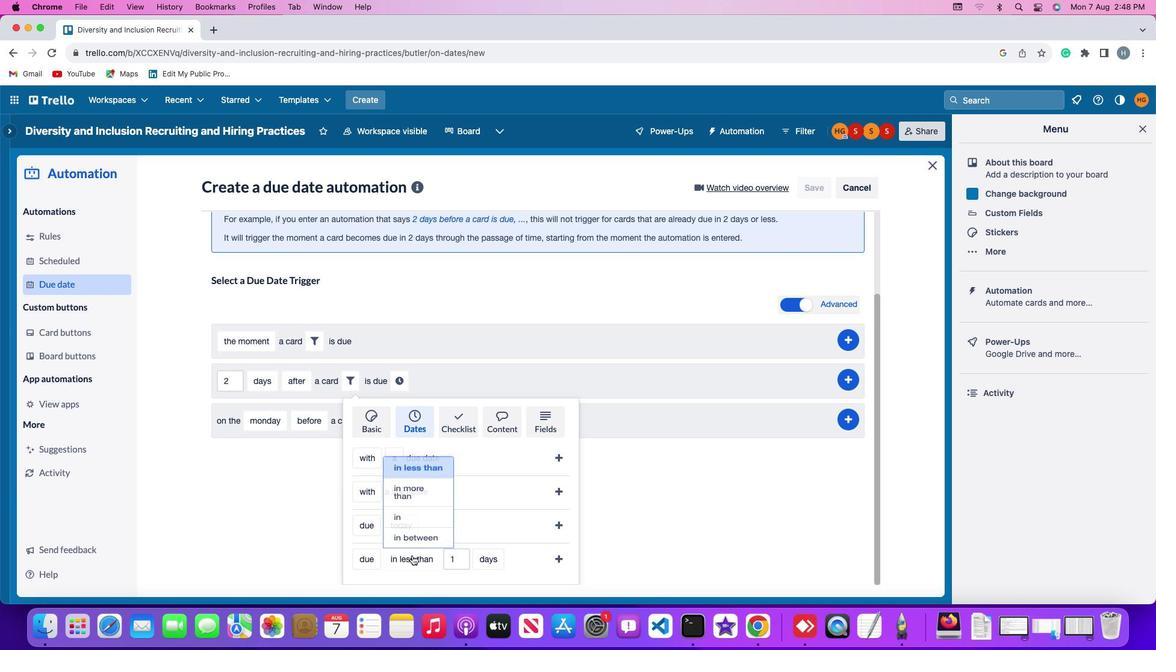 
Action: Mouse moved to (427, 451)
Screenshot: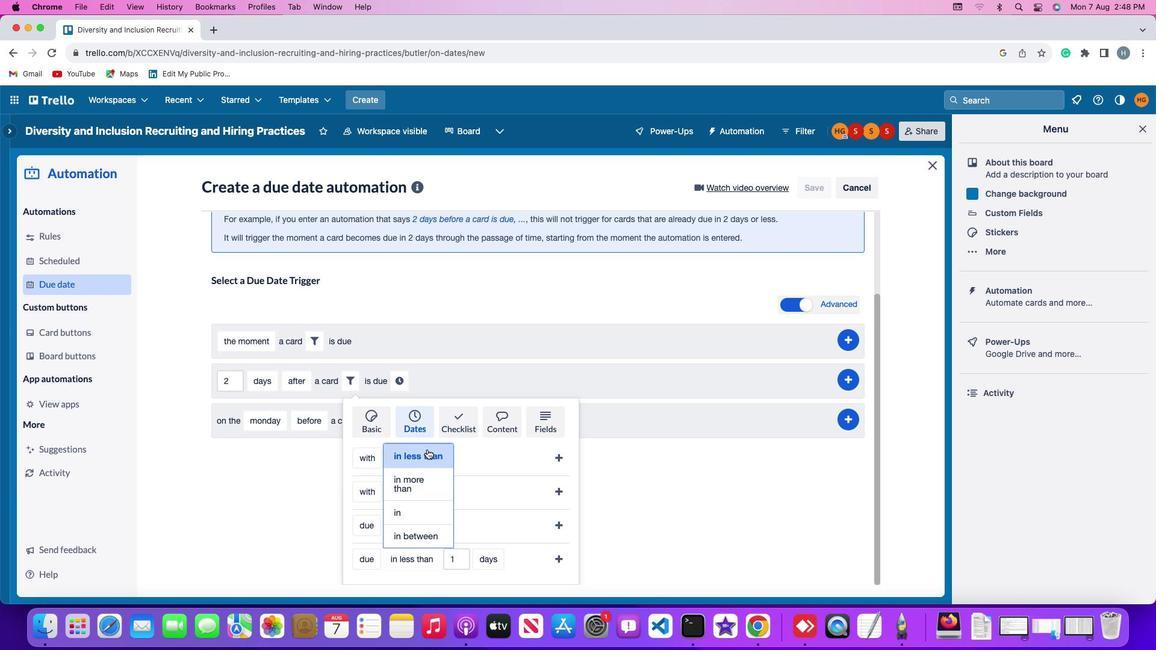 
Action: Mouse pressed left at (427, 451)
Screenshot: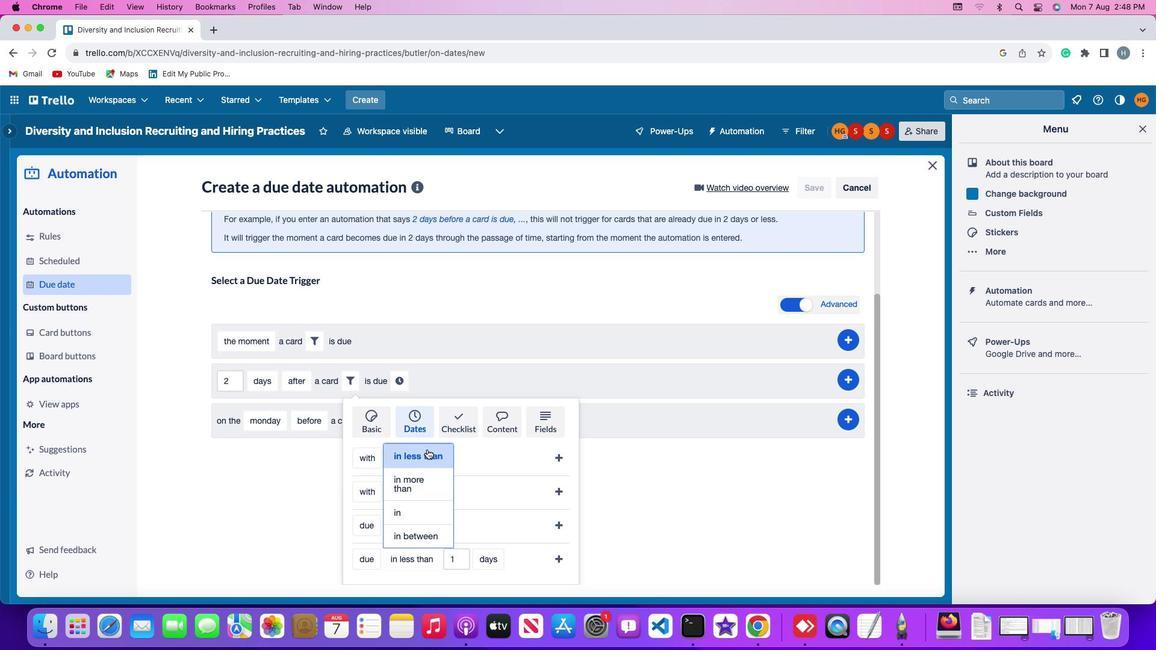 
Action: Mouse moved to (465, 559)
Screenshot: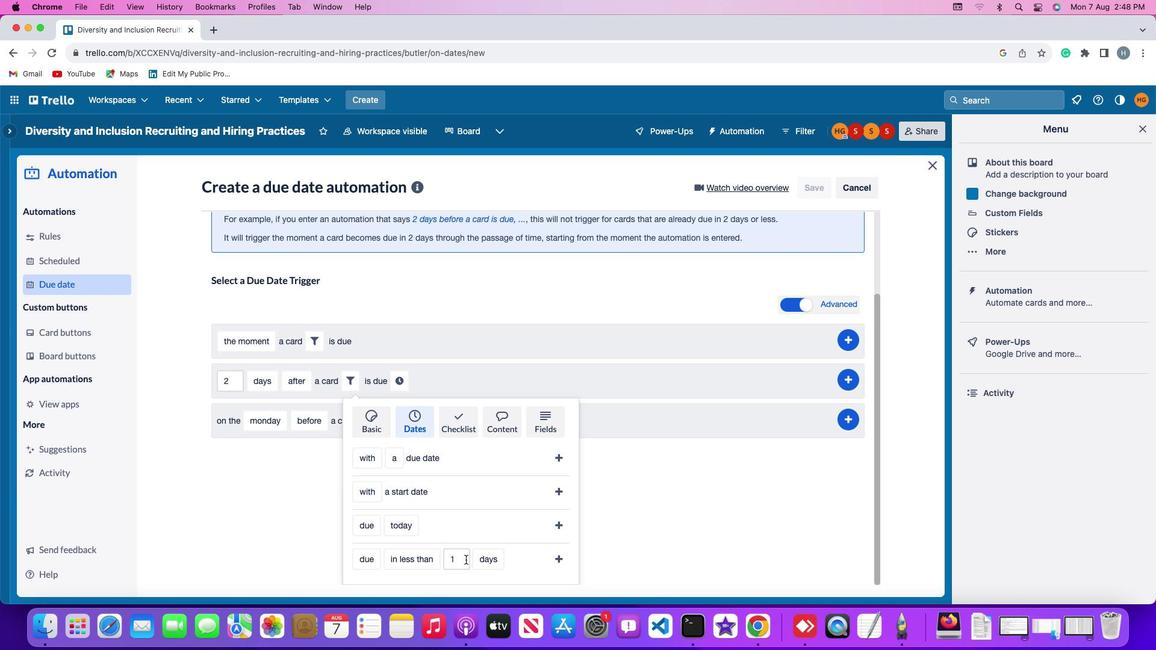 
Action: Mouse pressed left at (465, 559)
Screenshot: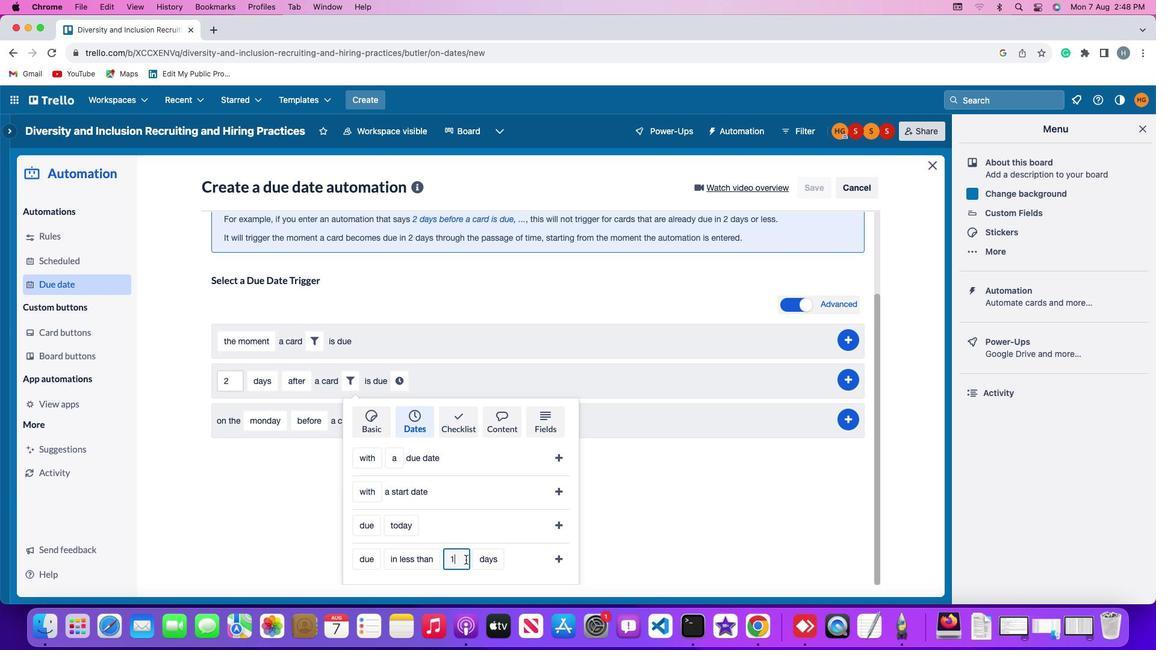 
Action: Mouse moved to (465, 558)
Screenshot: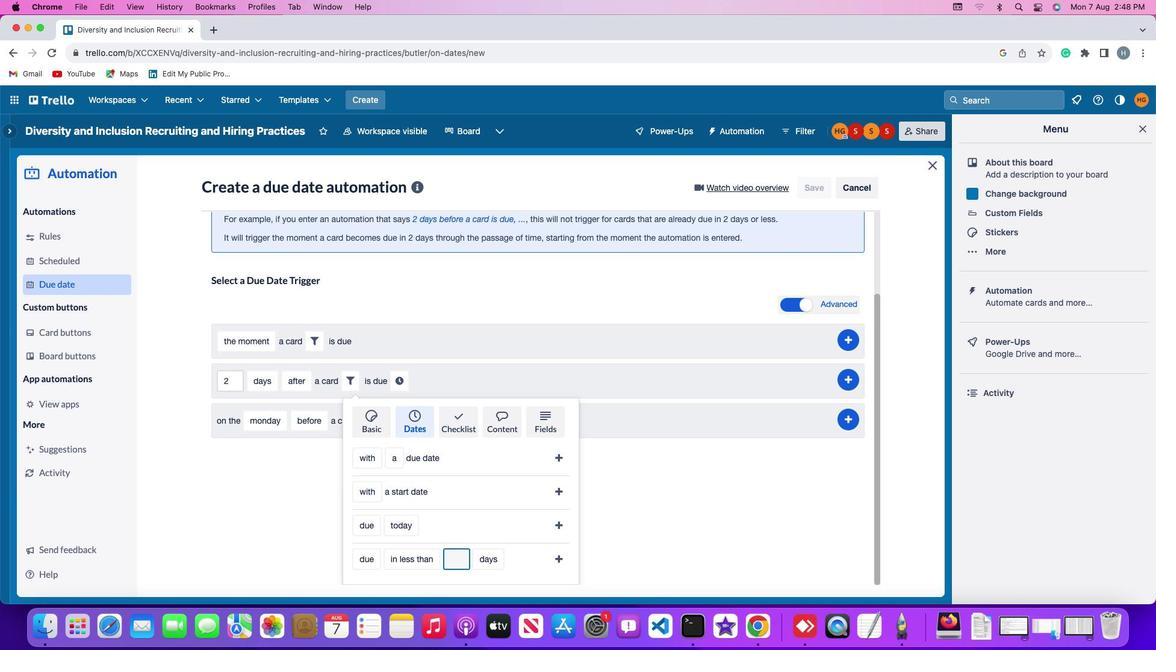 
Action: Key pressed Key.backspace'1'
Screenshot: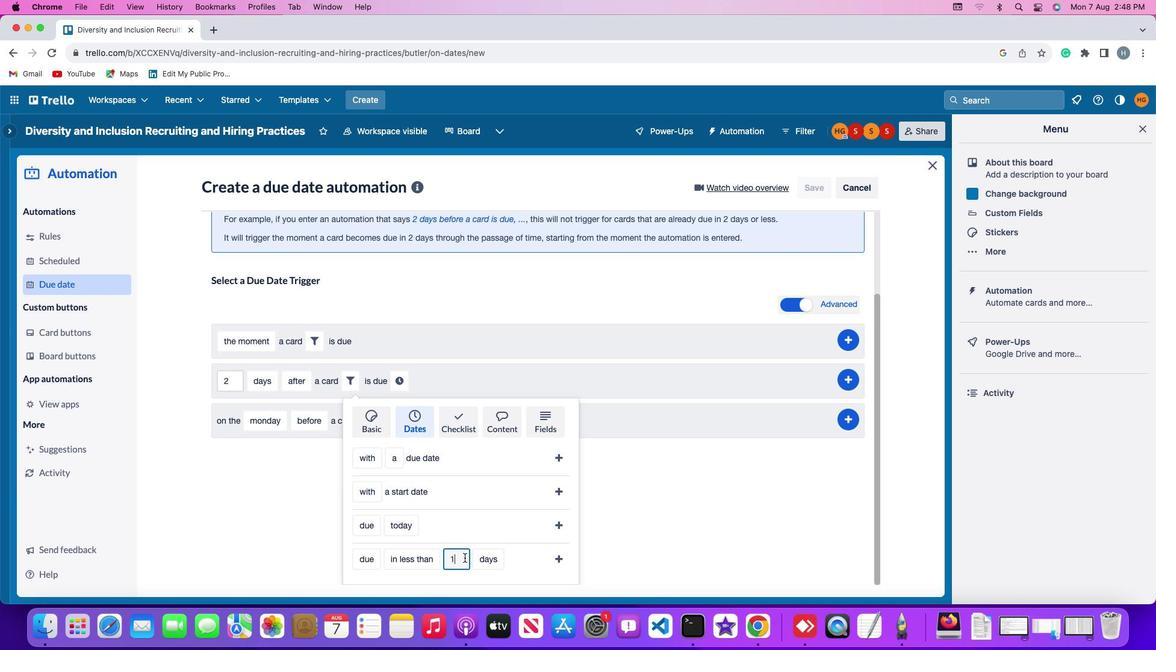
Action: Mouse moved to (490, 560)
Screenshot: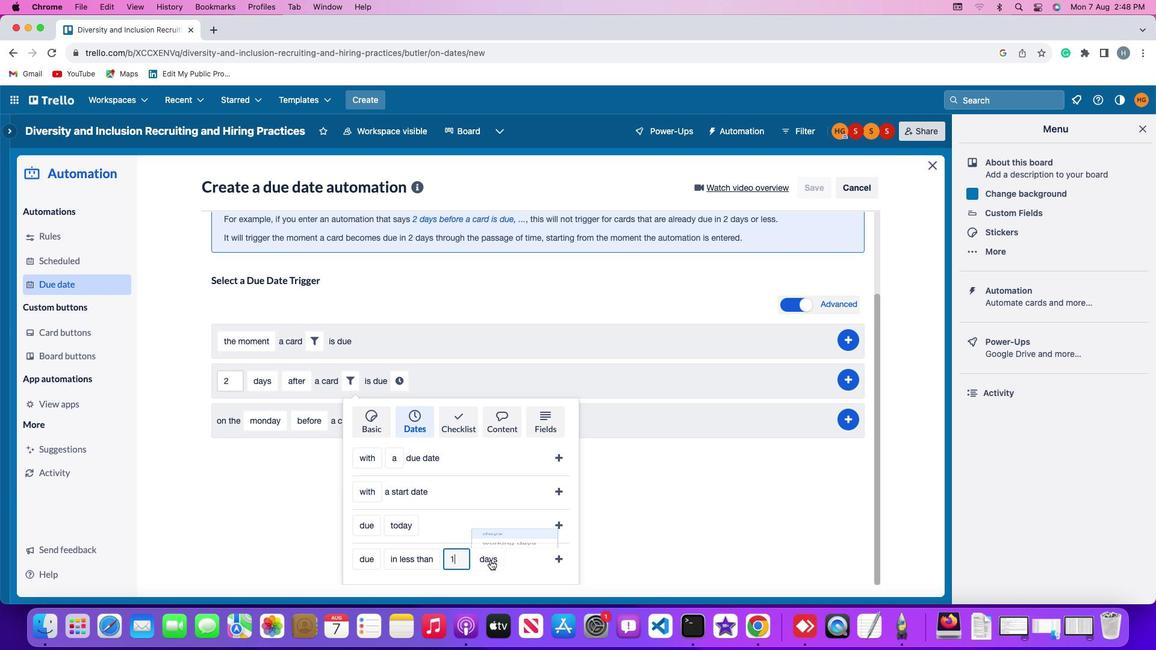 
Action: Mouse pressed left at (490, 560)
Screenshot: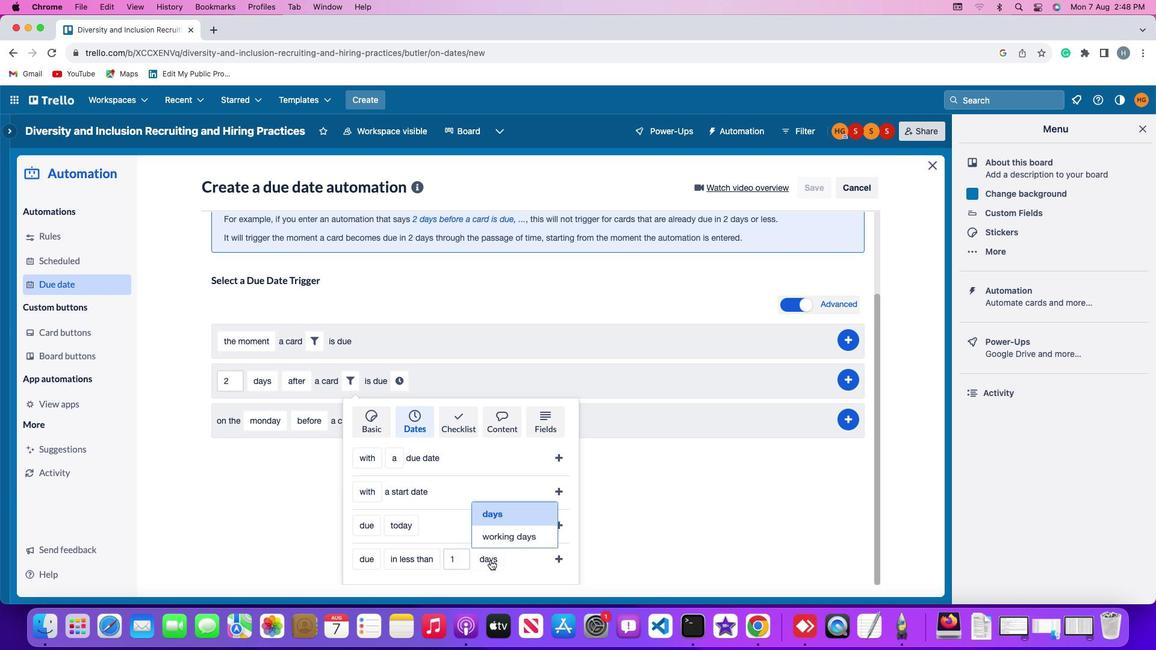 
Action: Mouse moved to (507, 510)
Screenshot: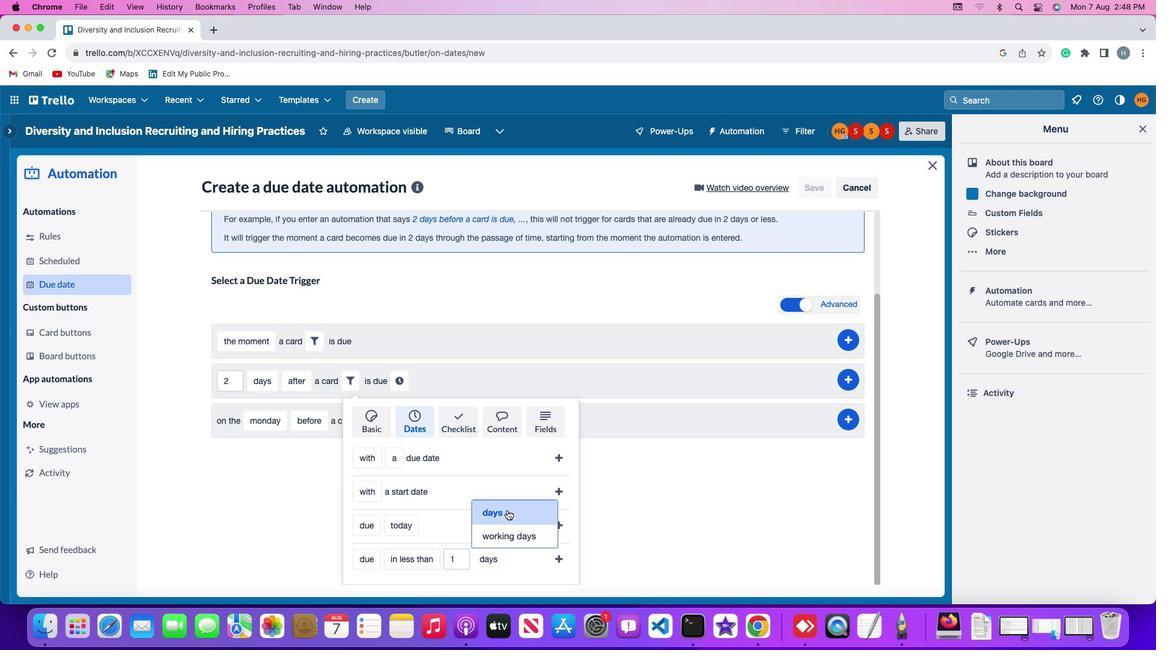 
Action: Mouse pressed left at (507, 510)
Screenshot: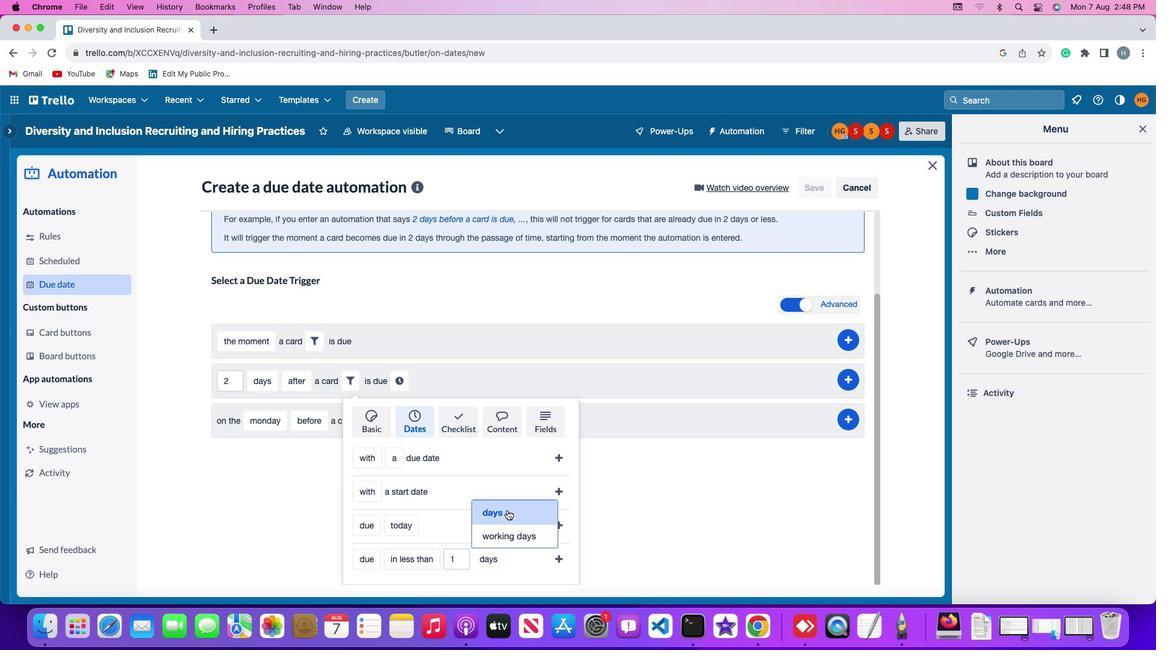 
Action: Mouse moved to (561, 556)
Screenshot: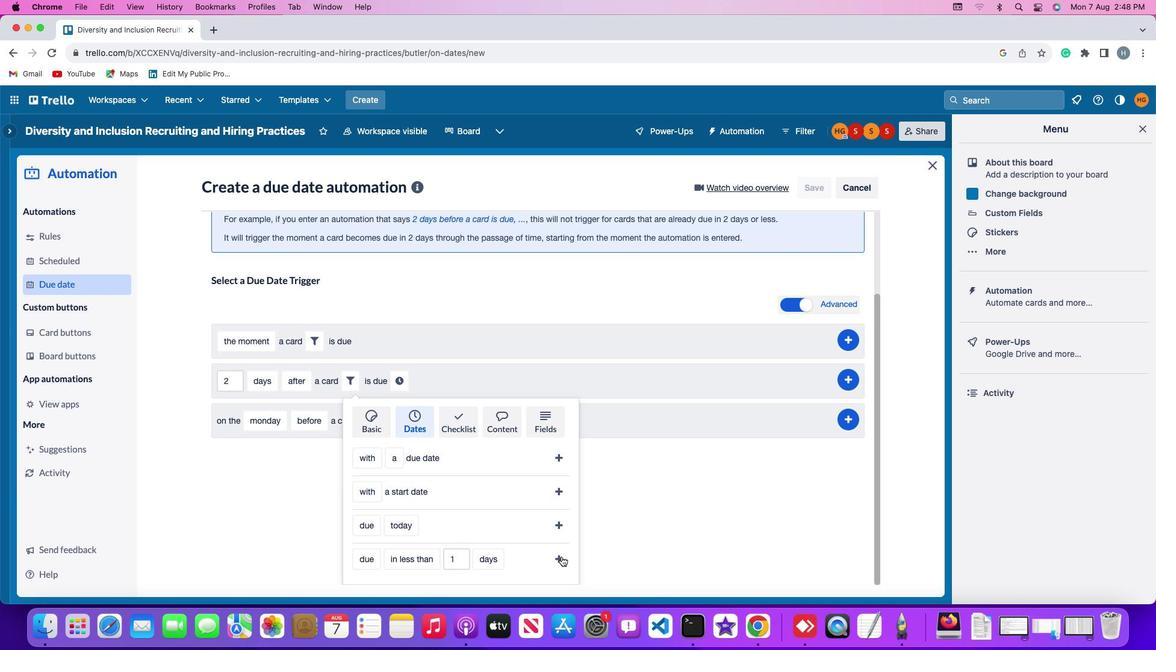 
Action: Mouse pressed left at (561, 556)
Screenshot: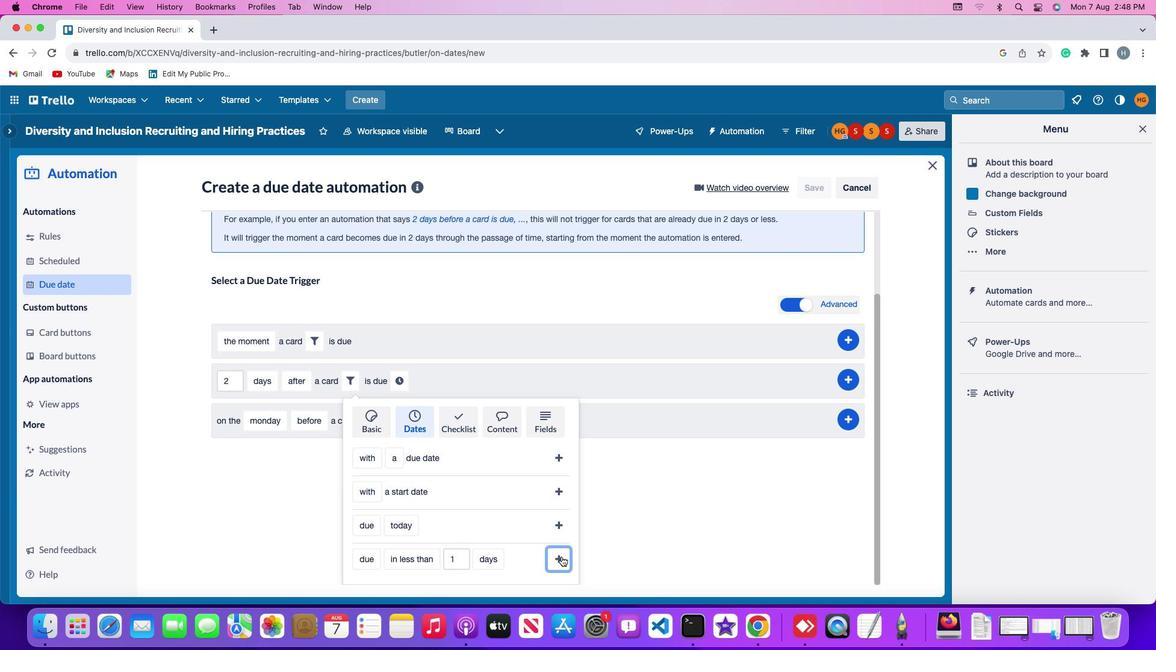 
Action: Mouse moved to (516, 489)
Screenshot: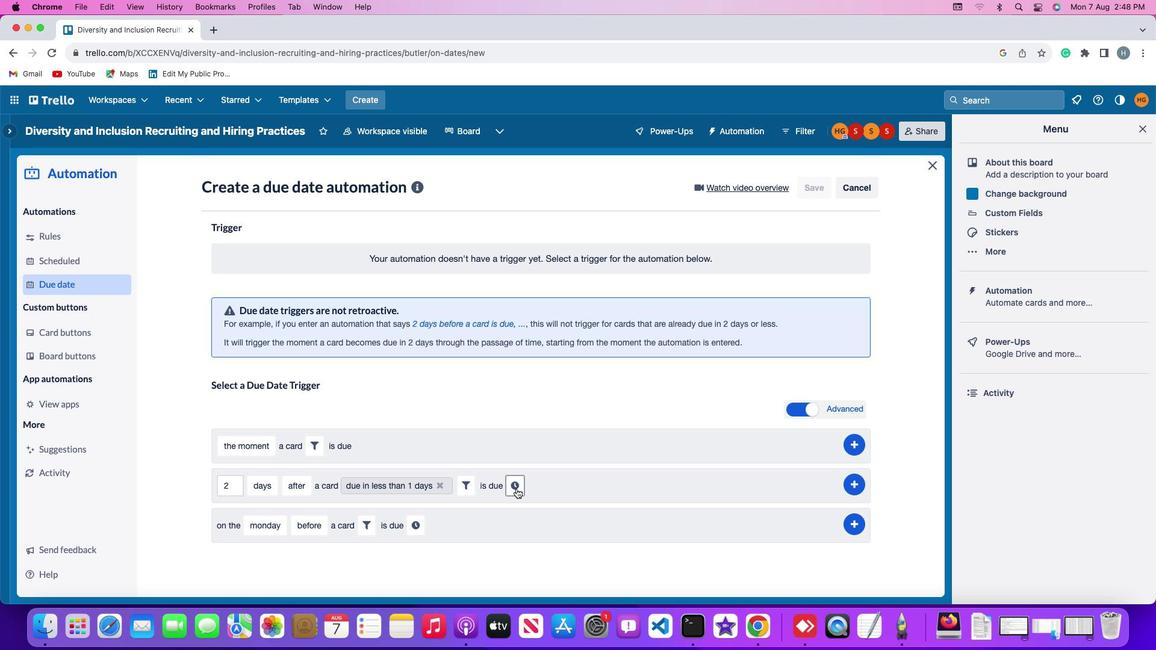 
Action: Mouse pressed left at (516, 489)
Screenshot: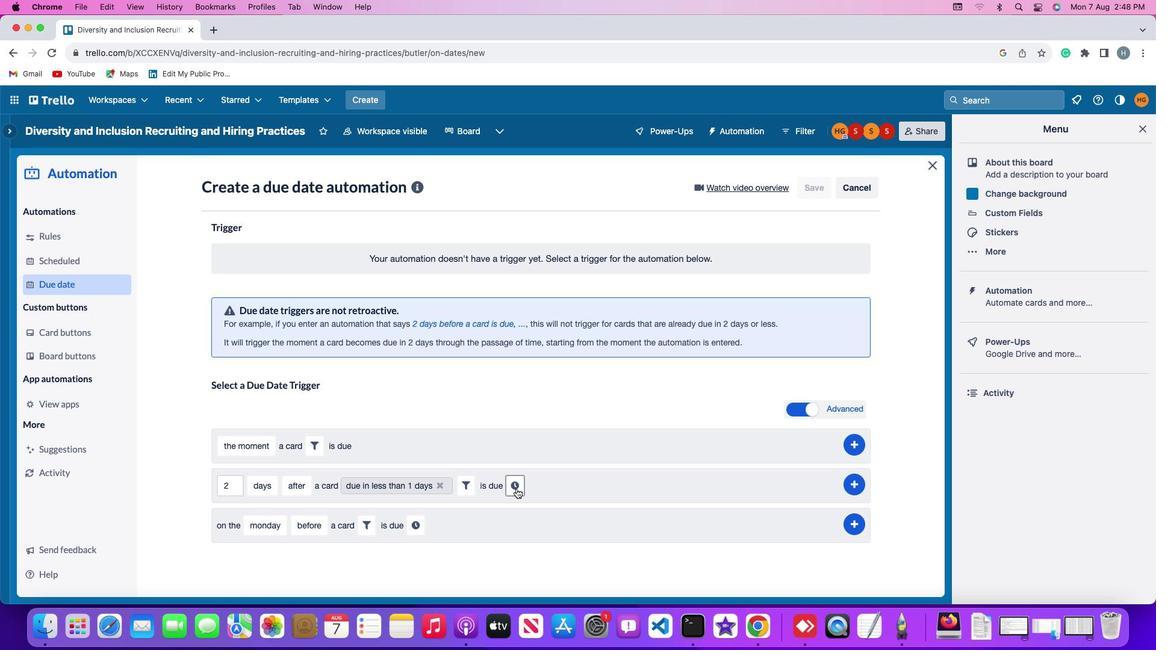 
Action: Mouse moved to (538, 491)
Screenshot: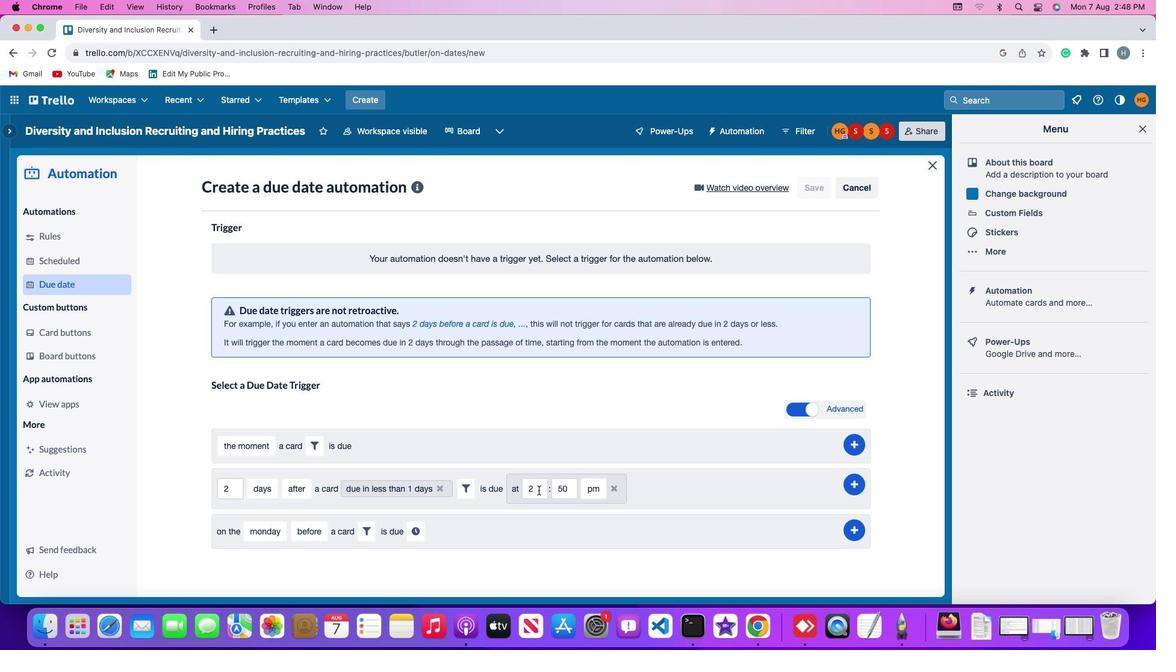 
Action: Mouse pressed left at (538, 491)
Screenshot: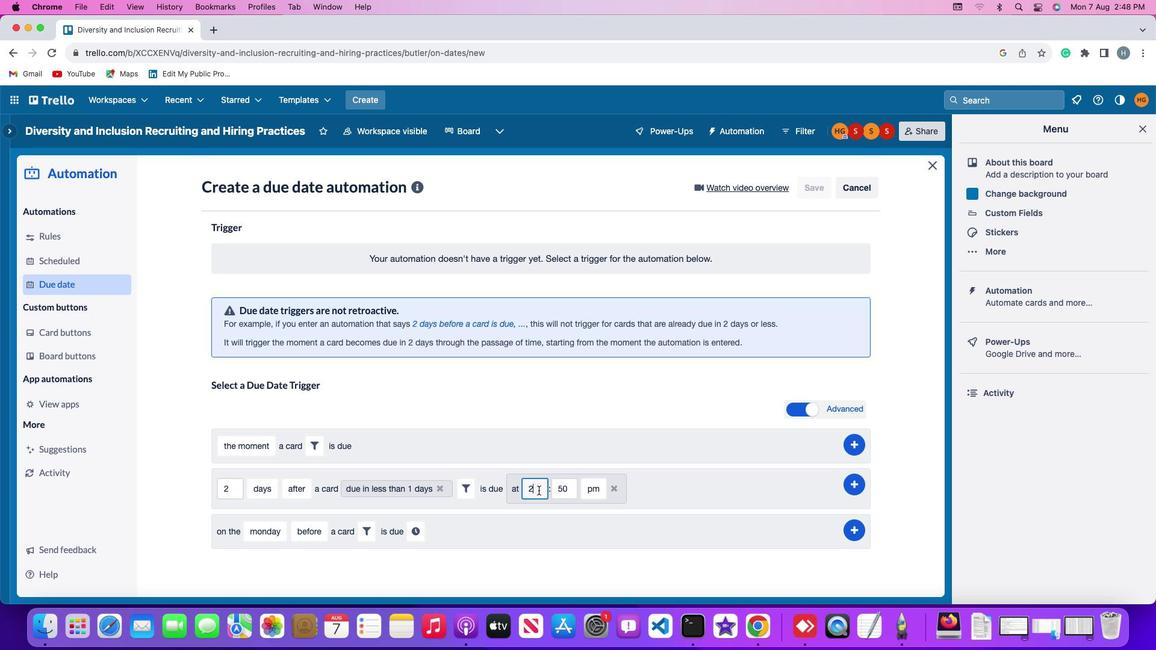 
Action: Key pressed Key.backspace'1''1'
Screenshot: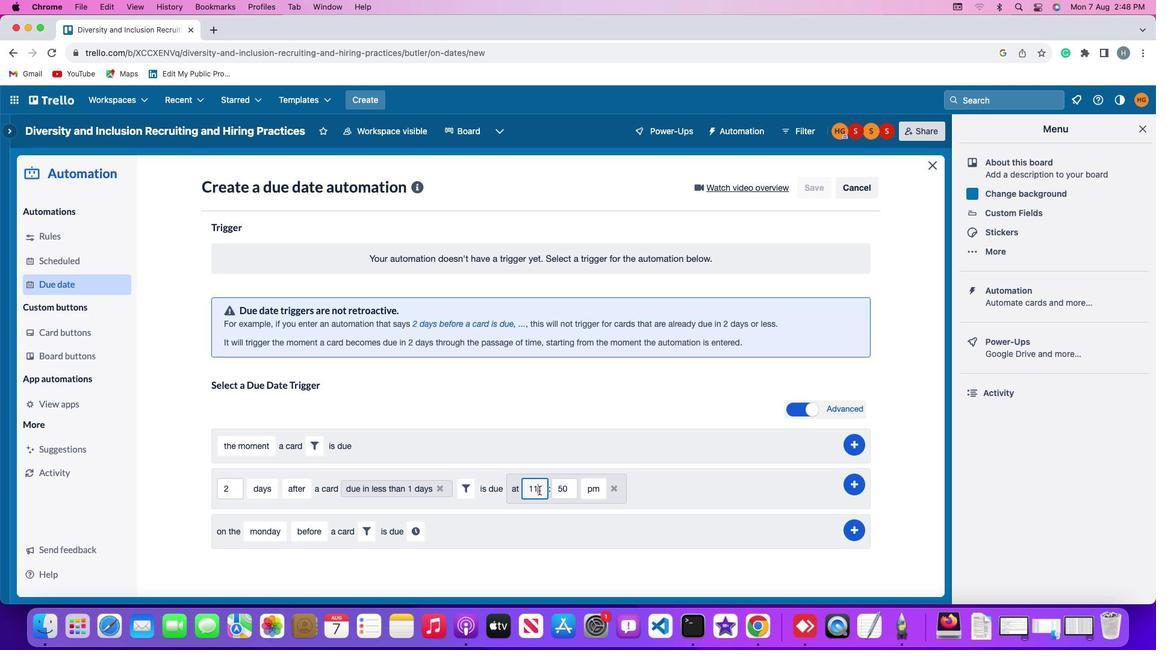 
Action: Mouse moved to (571, 487)
Screenshot: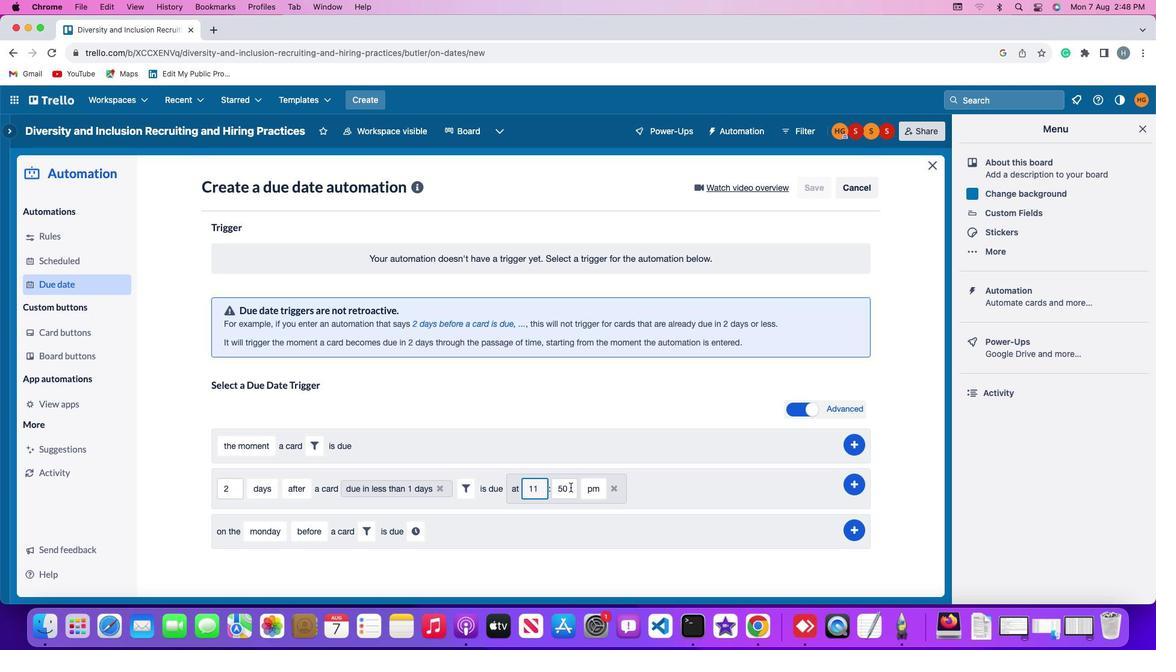 
Action: Mouse pressed left at (571, 487)
Screenshot: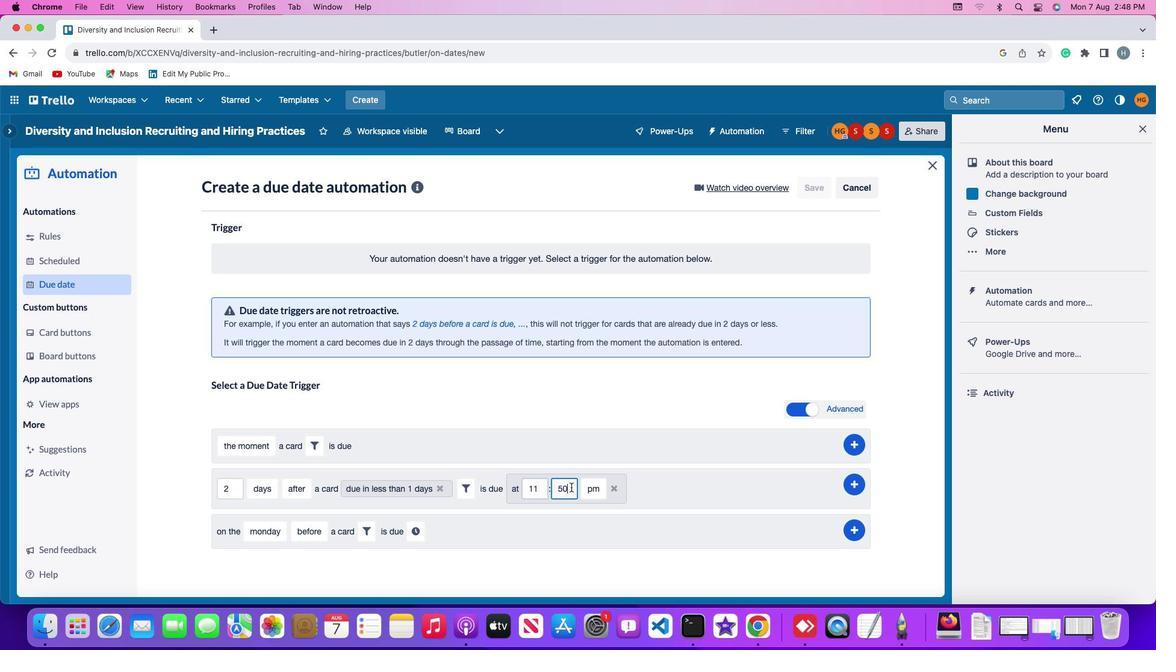 
Action: Mouse moved to (571, 487)
Screenshot: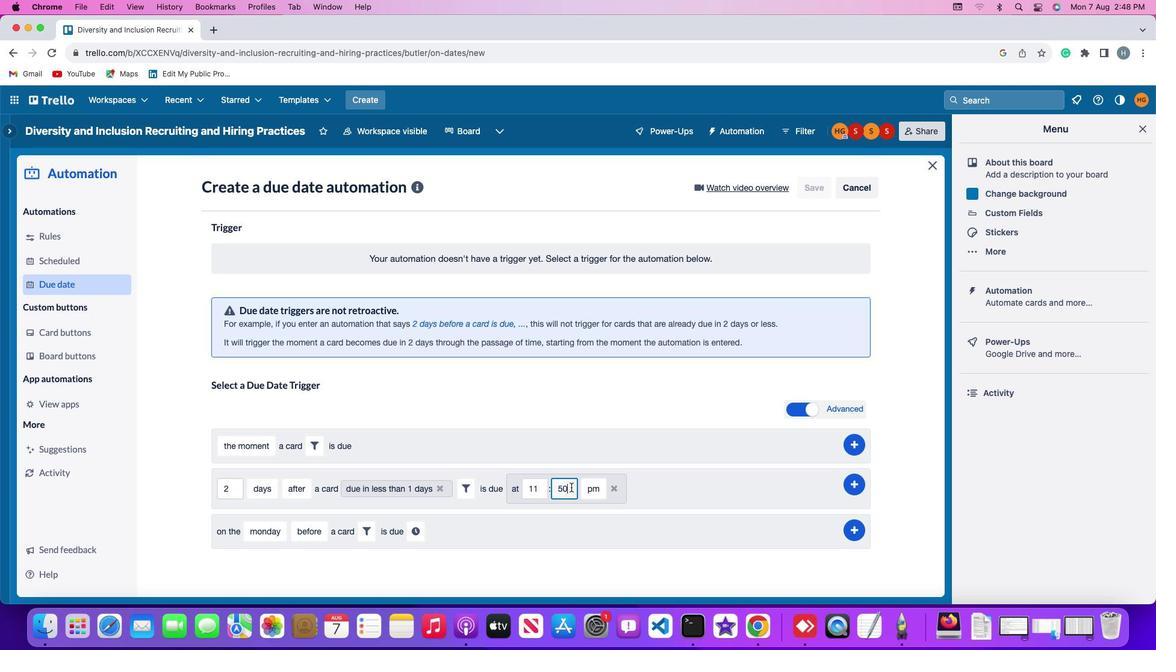 
Action: Key pressed Key.backspaceKey.backspace
Screenshot: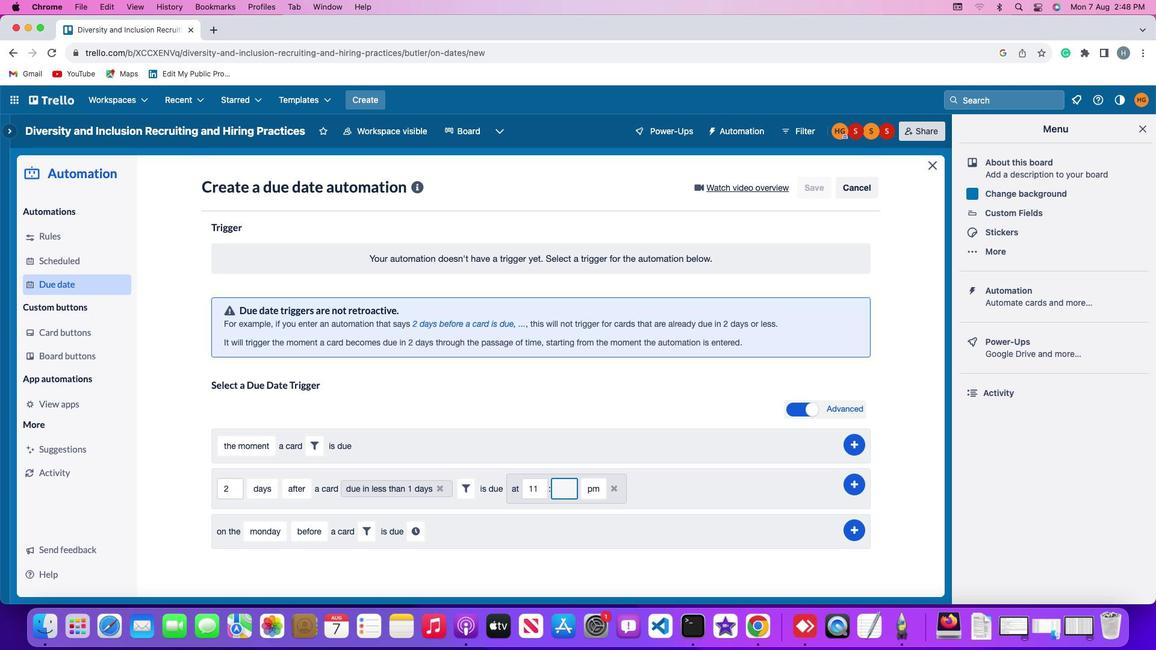 
Action: Mouse moved to (571, 487)
Screenshot: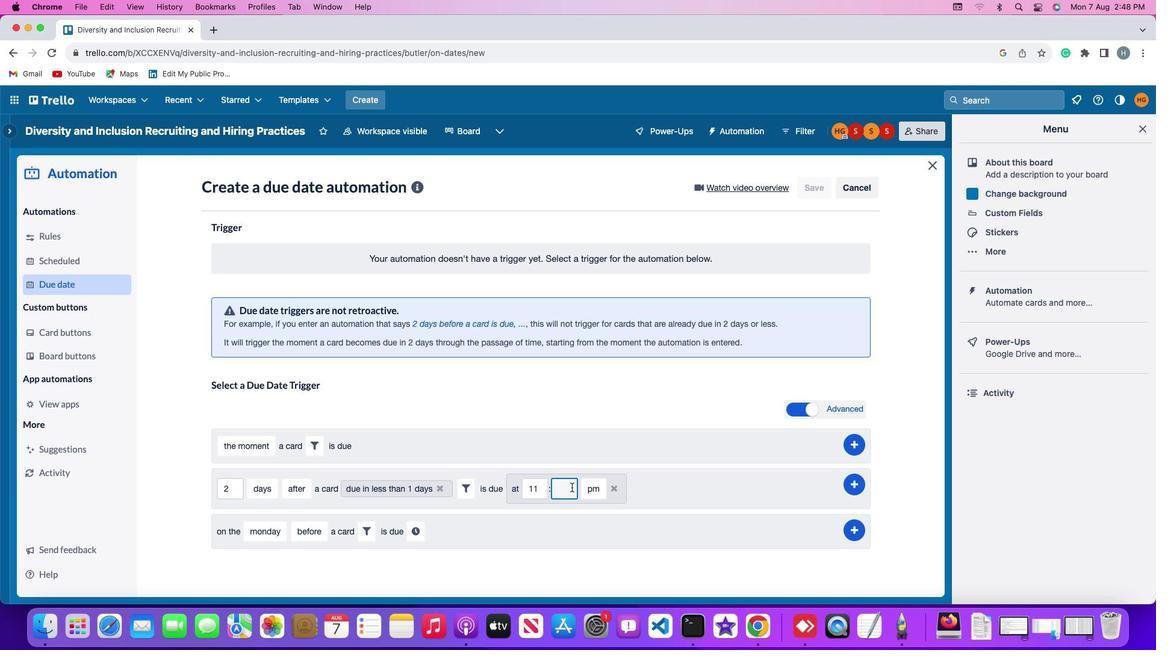 
Action: Key pressed '0''0'
Screenshot: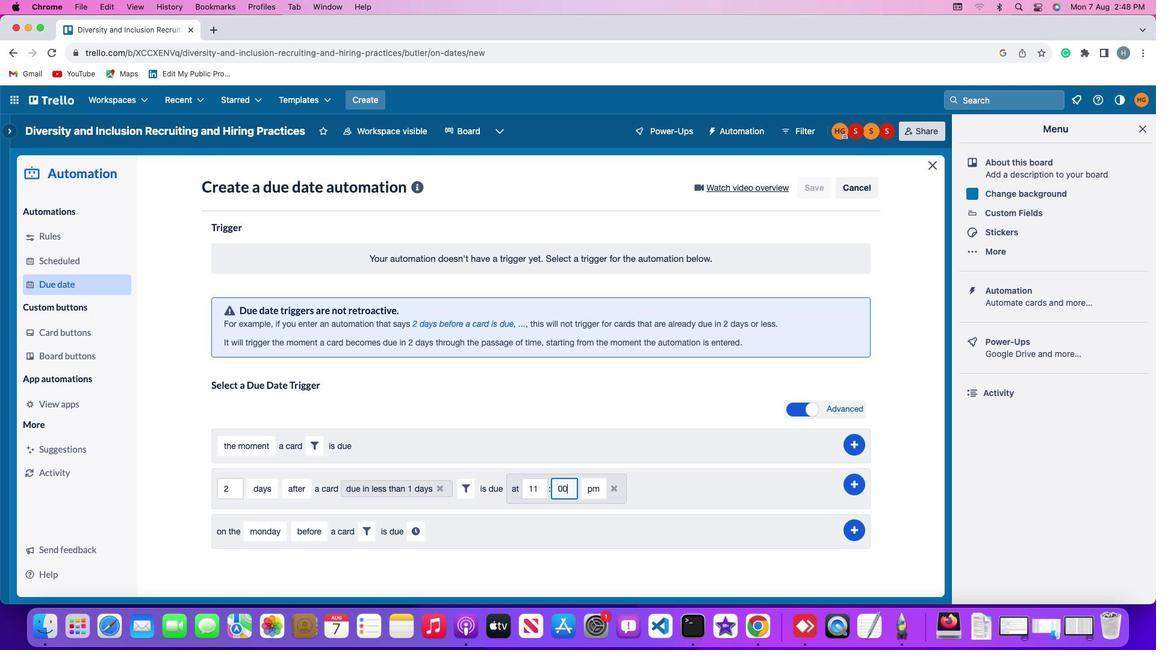 
Action: Mouse moved to (586, 487)
Screenshot: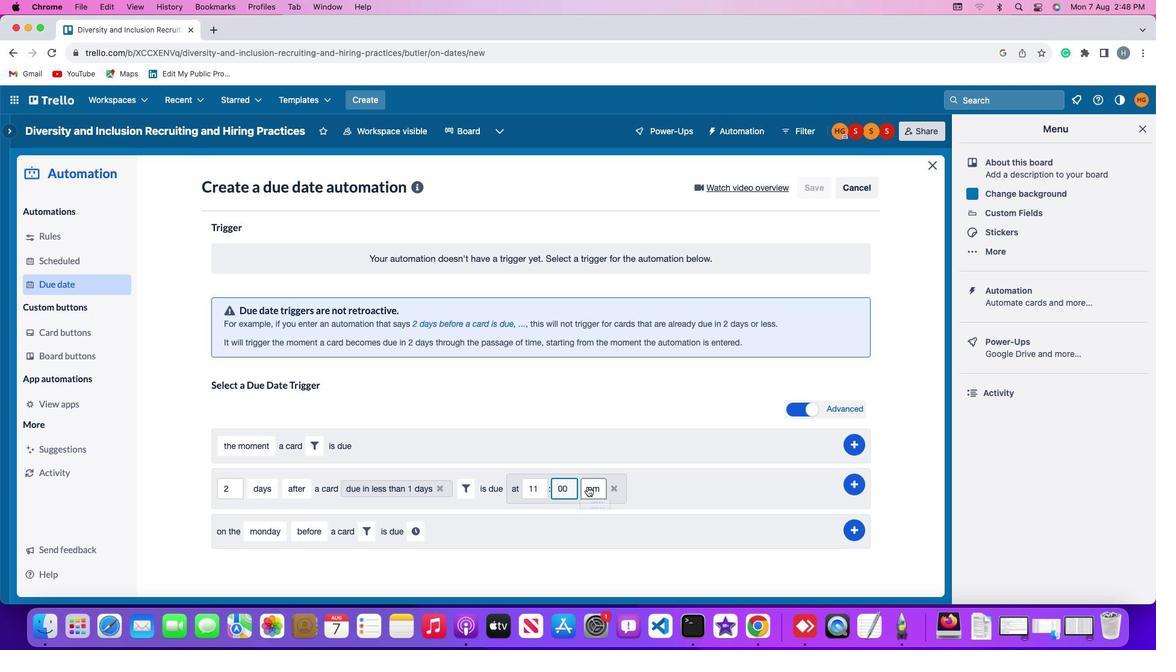 
Action: Mouse pressed left at (586, 487)
Screenshot: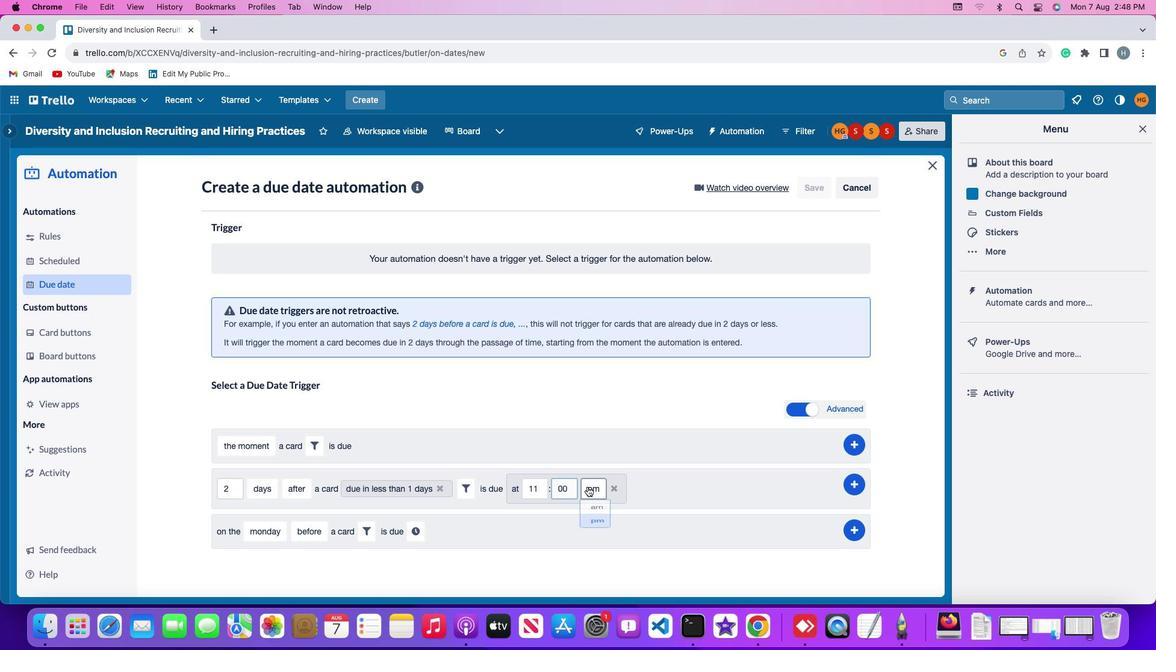 
Action: Mouse moved to (593, 509)
Screenshot: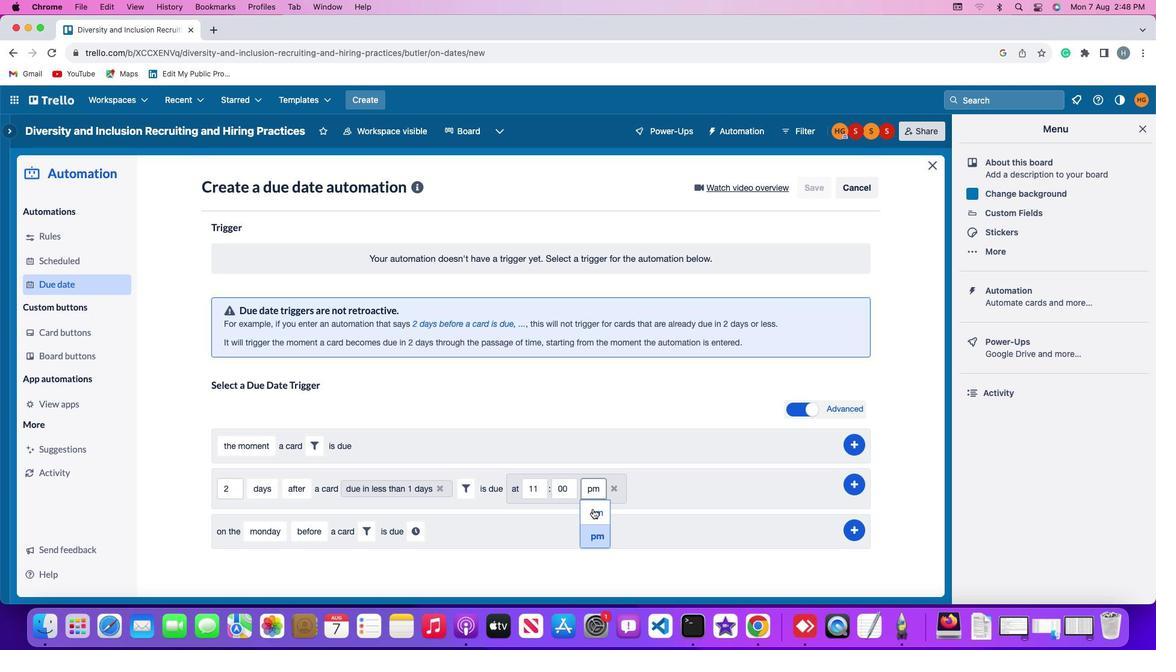 
Action: Mouse pressed left at (593, 509)
Screenshot: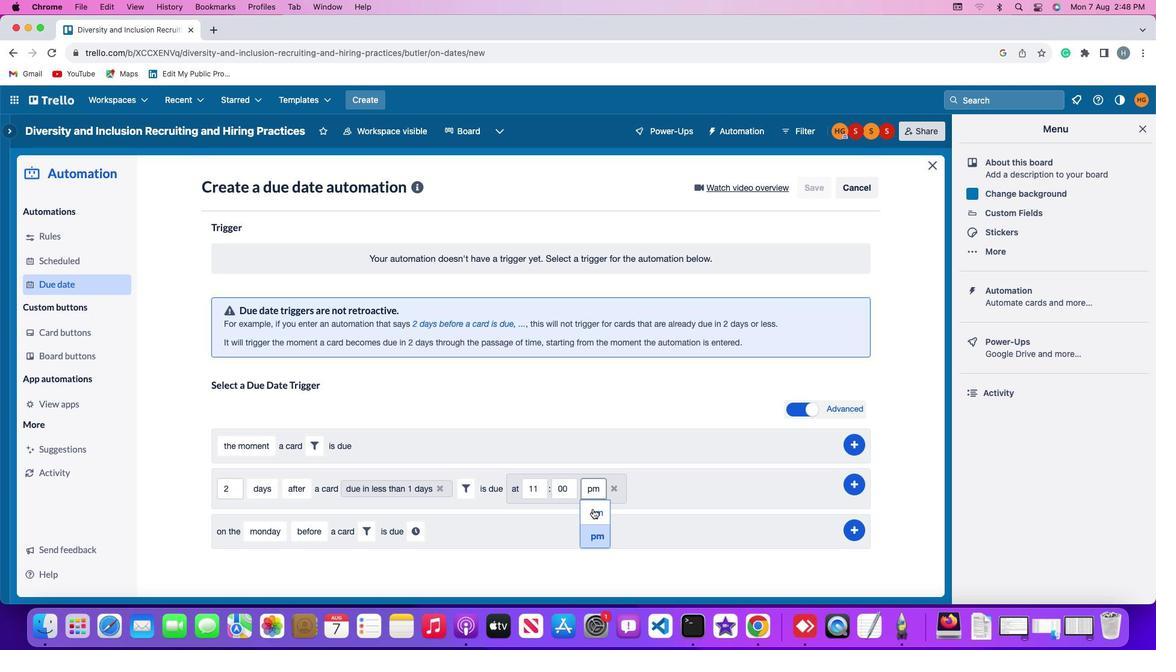 
Action: Mouse moved to (856, 483)
Screenshot: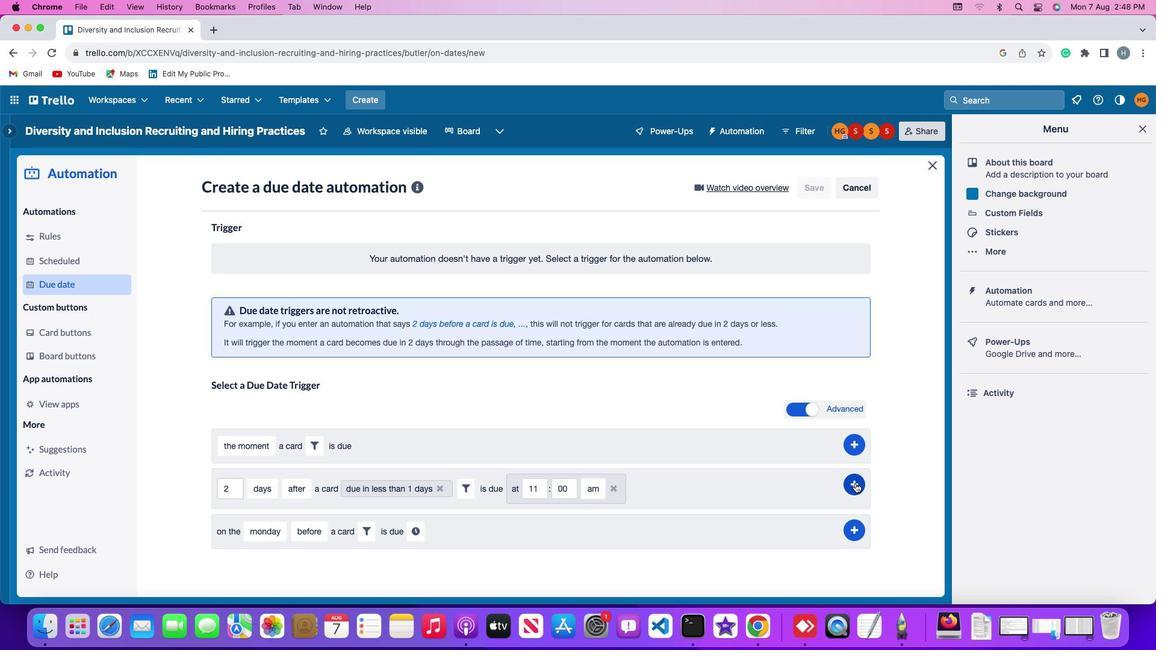 
Action: Mouse pressed left at (856, 483)
Screenshot: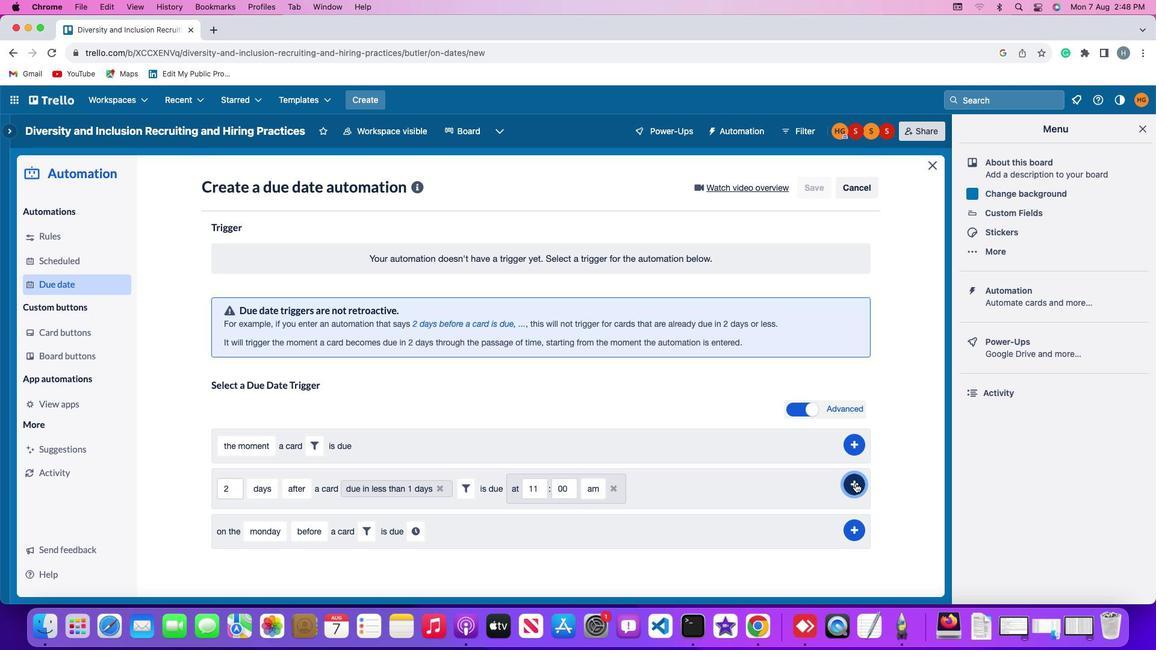 
Action: Mouse moved to (908, 385)
Screenshot: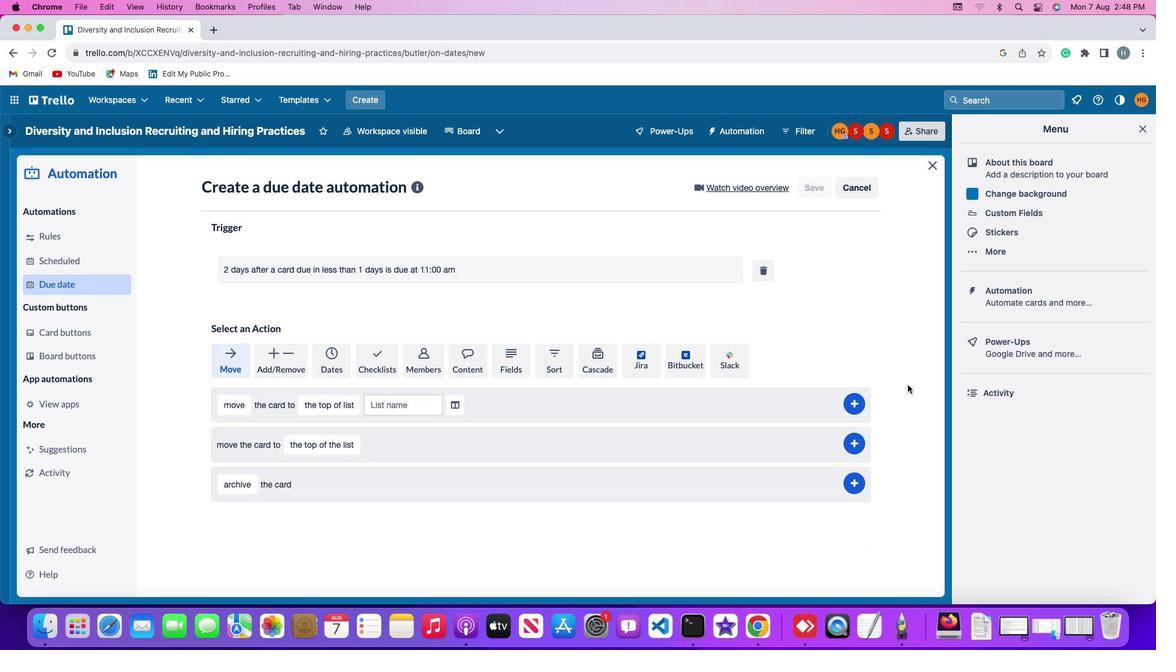 
